 Task: Create a due date automation trigger when advanced on, on the monday before a card is due add dates starting tomorrow at 11:00 AM.
Action: Mouse moved to (1324, 135)
Screenshot: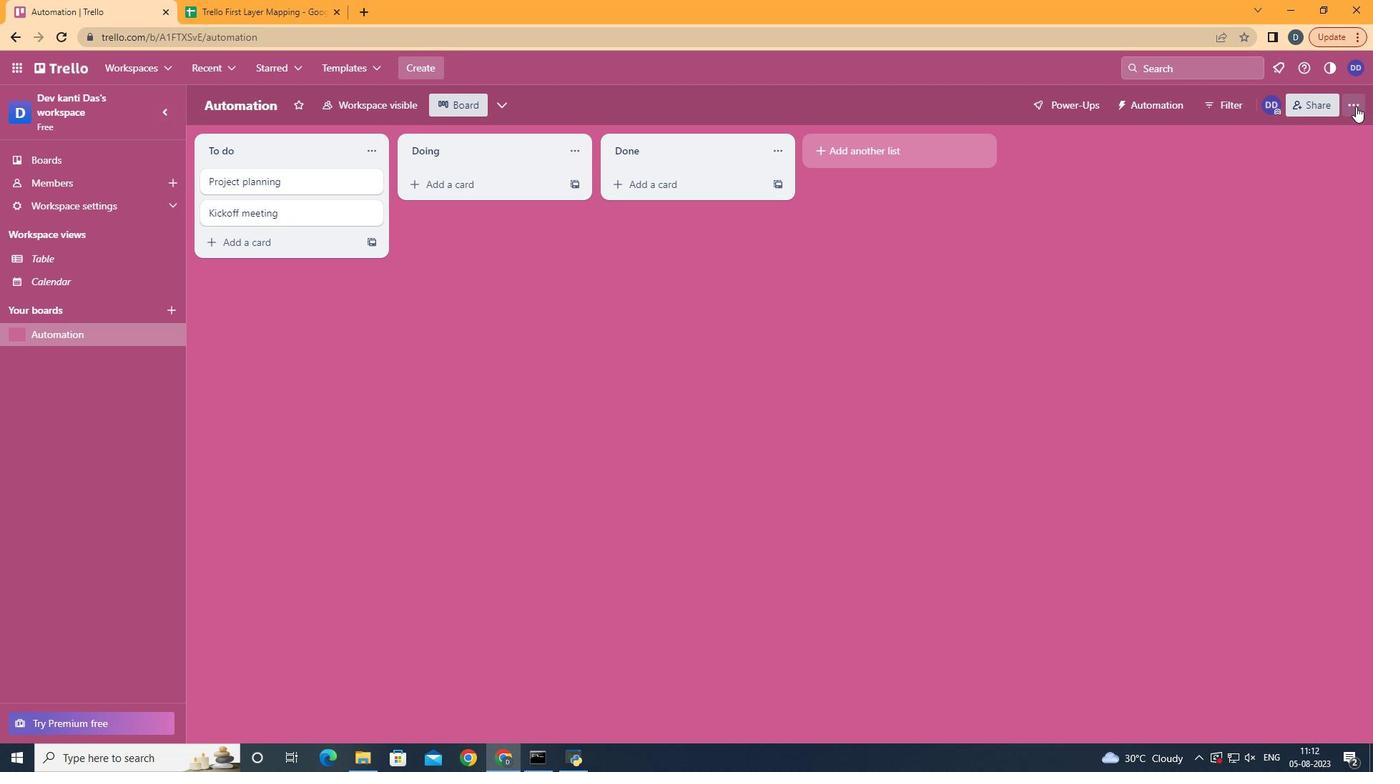 
Action: Mouse pressed left at (1324, 135)
Screenshot: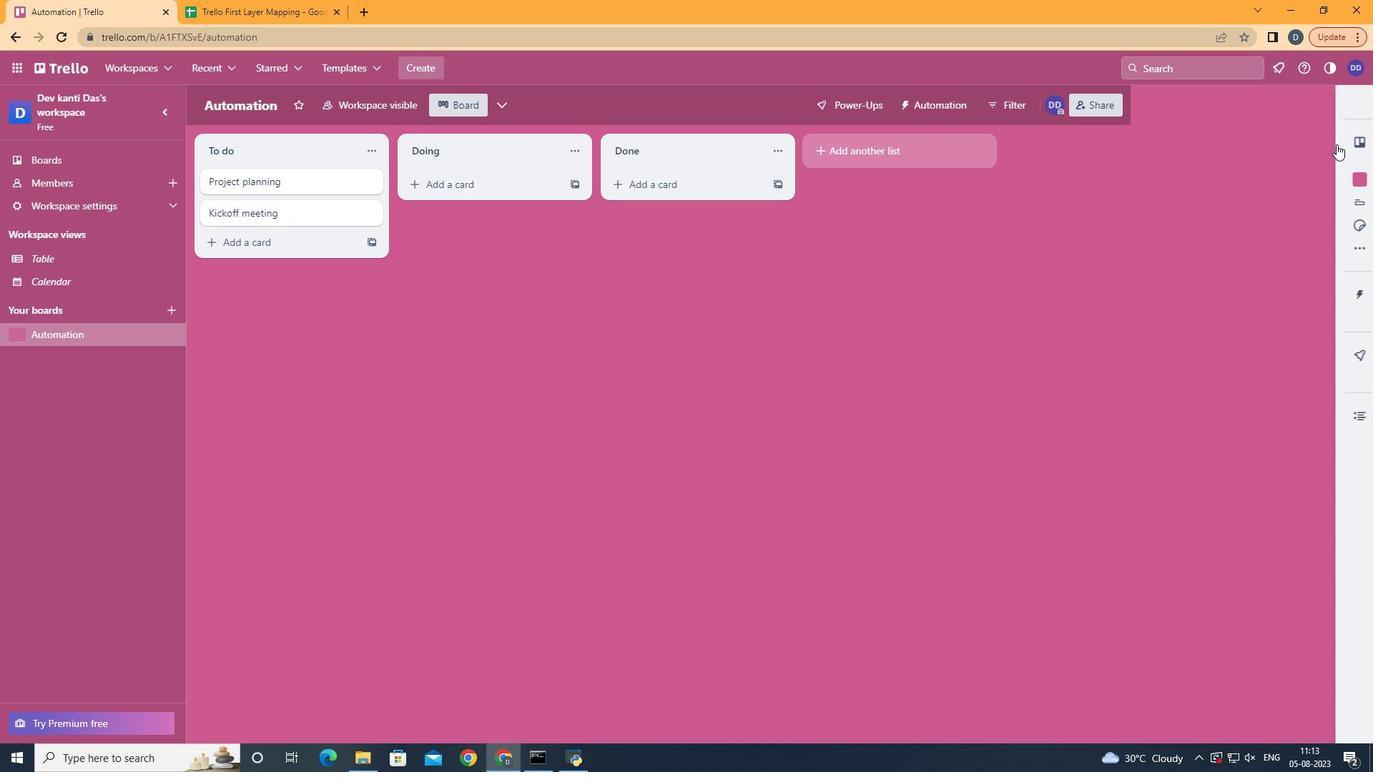 
Action: Mouse moved to (1228, 319)
Screenshot: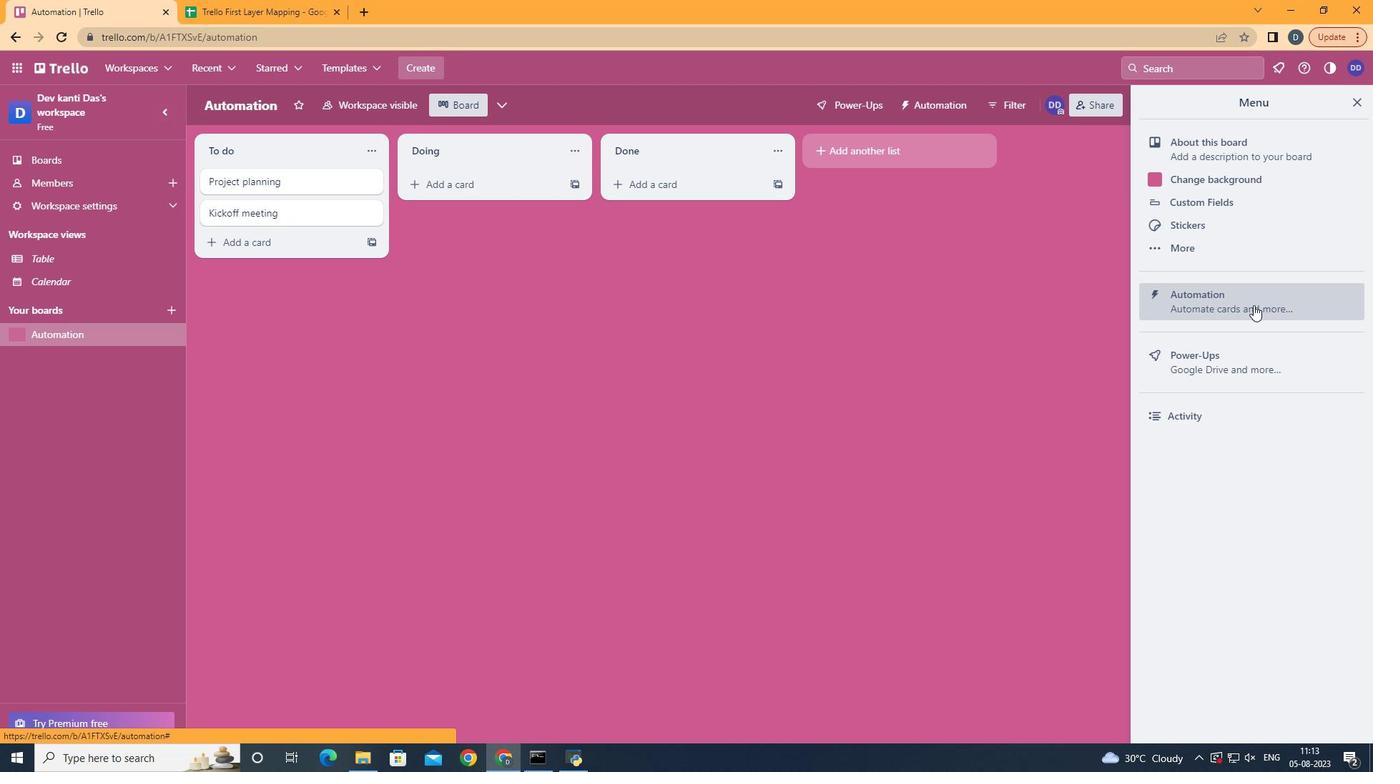 
Action: Mouse pressed left at (1228, 319)
Screenshot: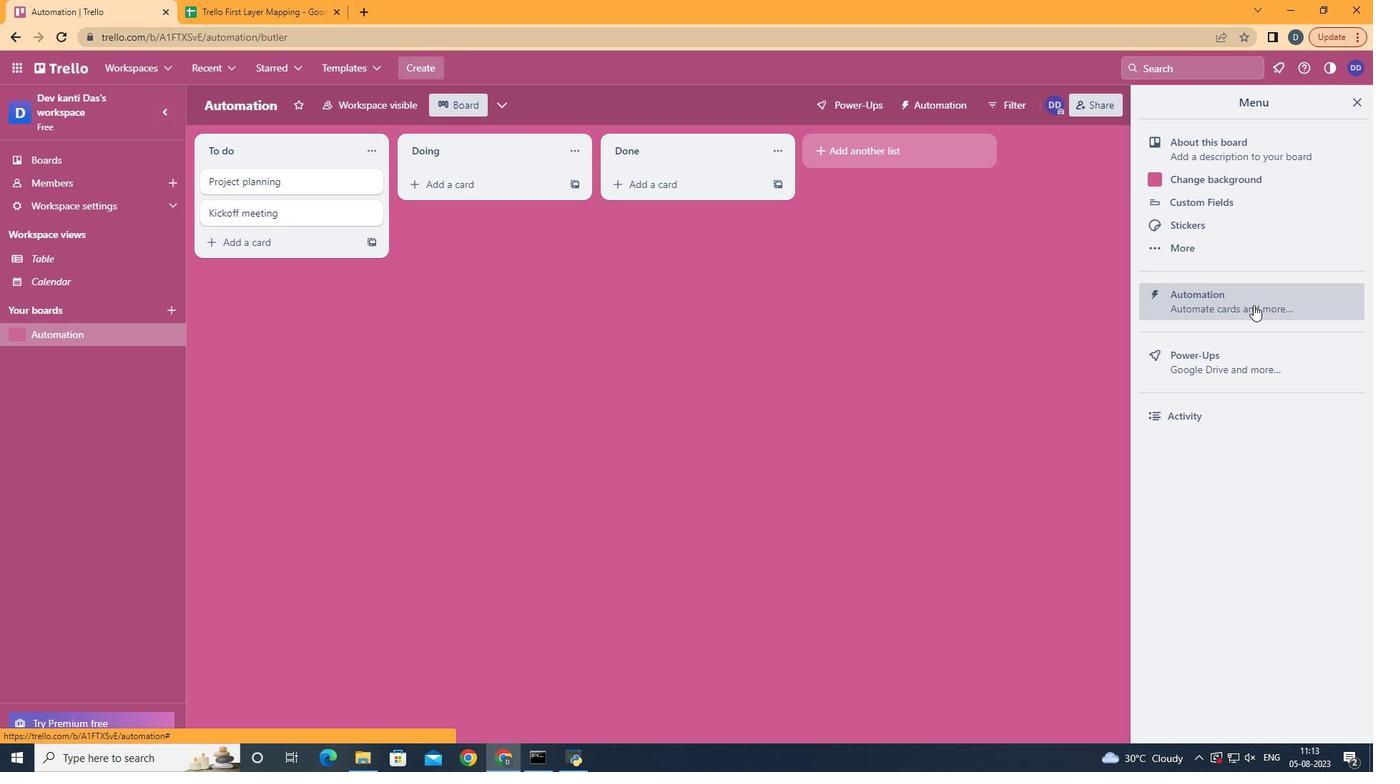 
Action: Mouse moved to (326, 303)
Screenshot: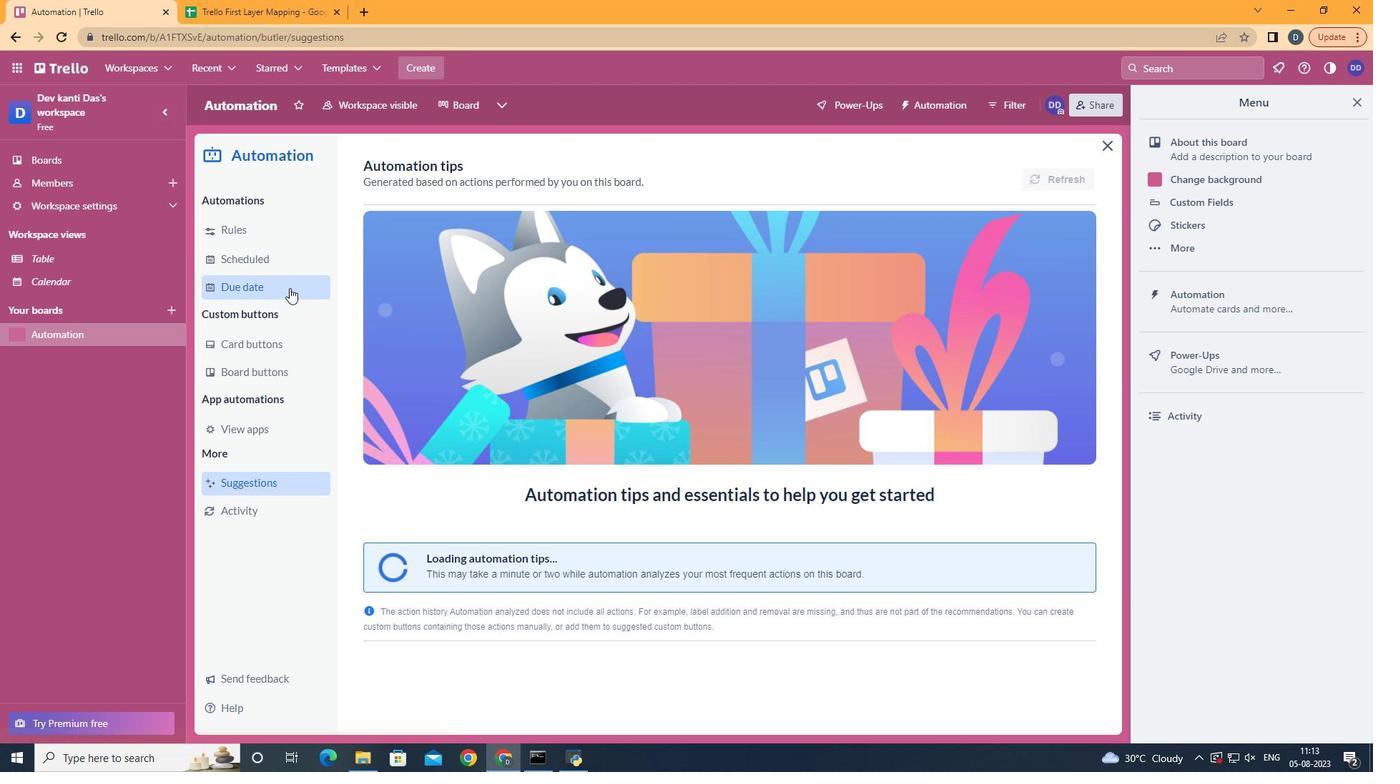 
Action: Mouse pressed left at (326, 303)
Screenshot: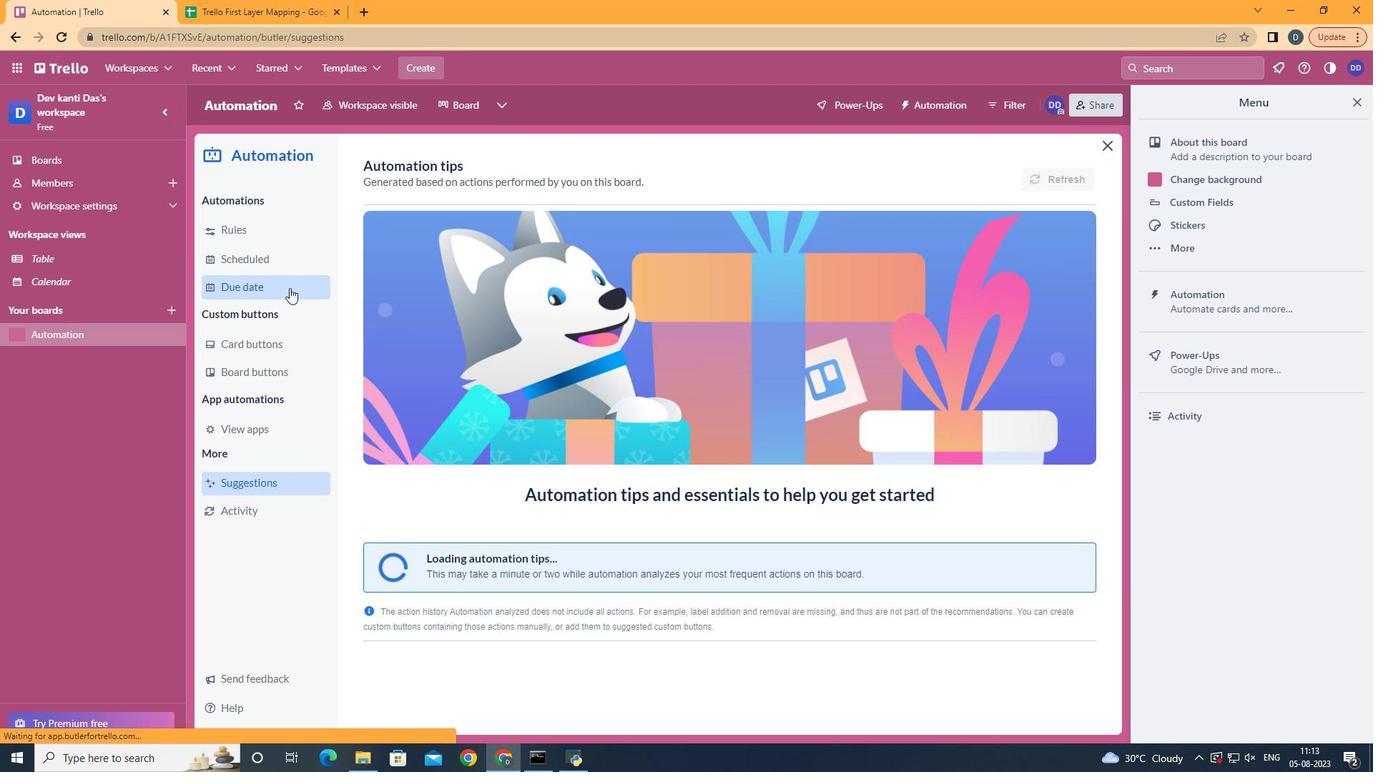 
Action: Mouse moved to (992, 198)
Screenshot: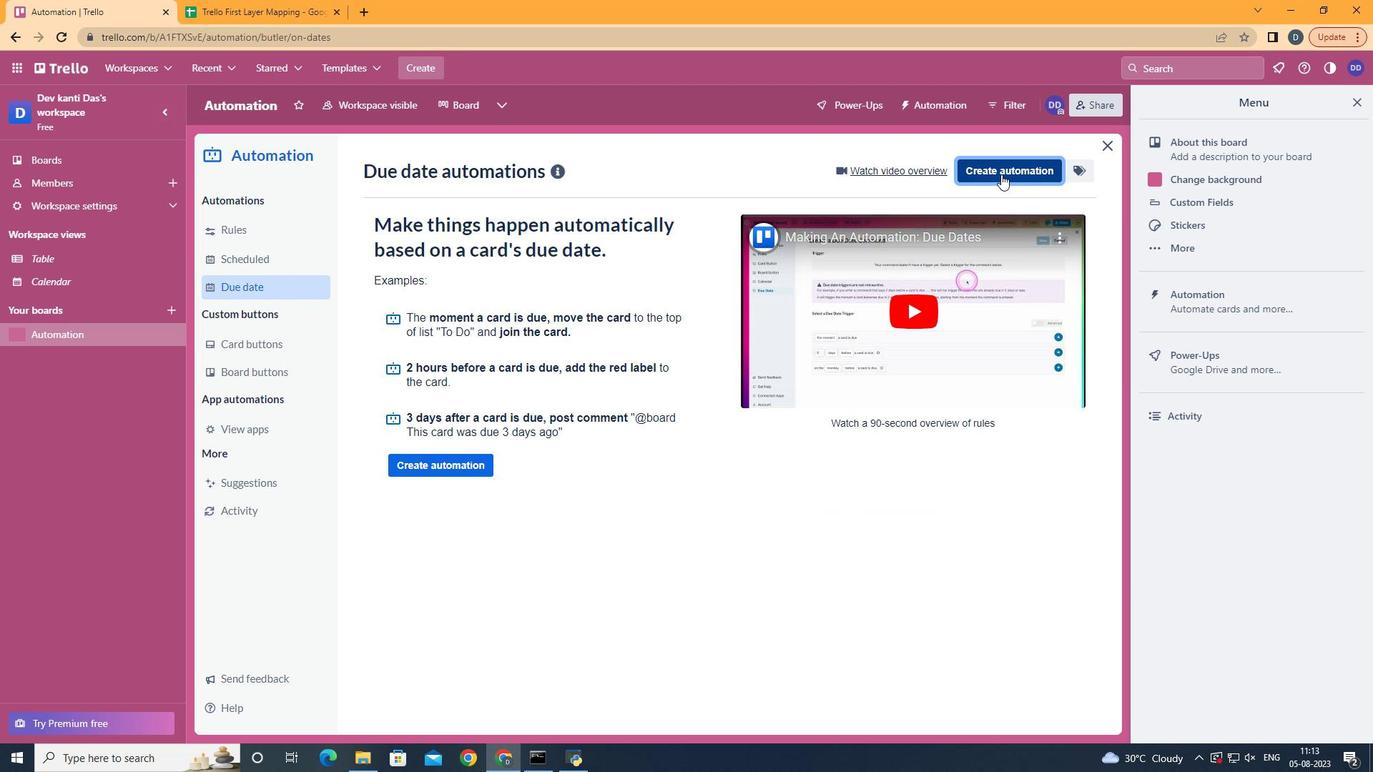 
Action: Mouse pressed left at (992, 198)
Screenshot: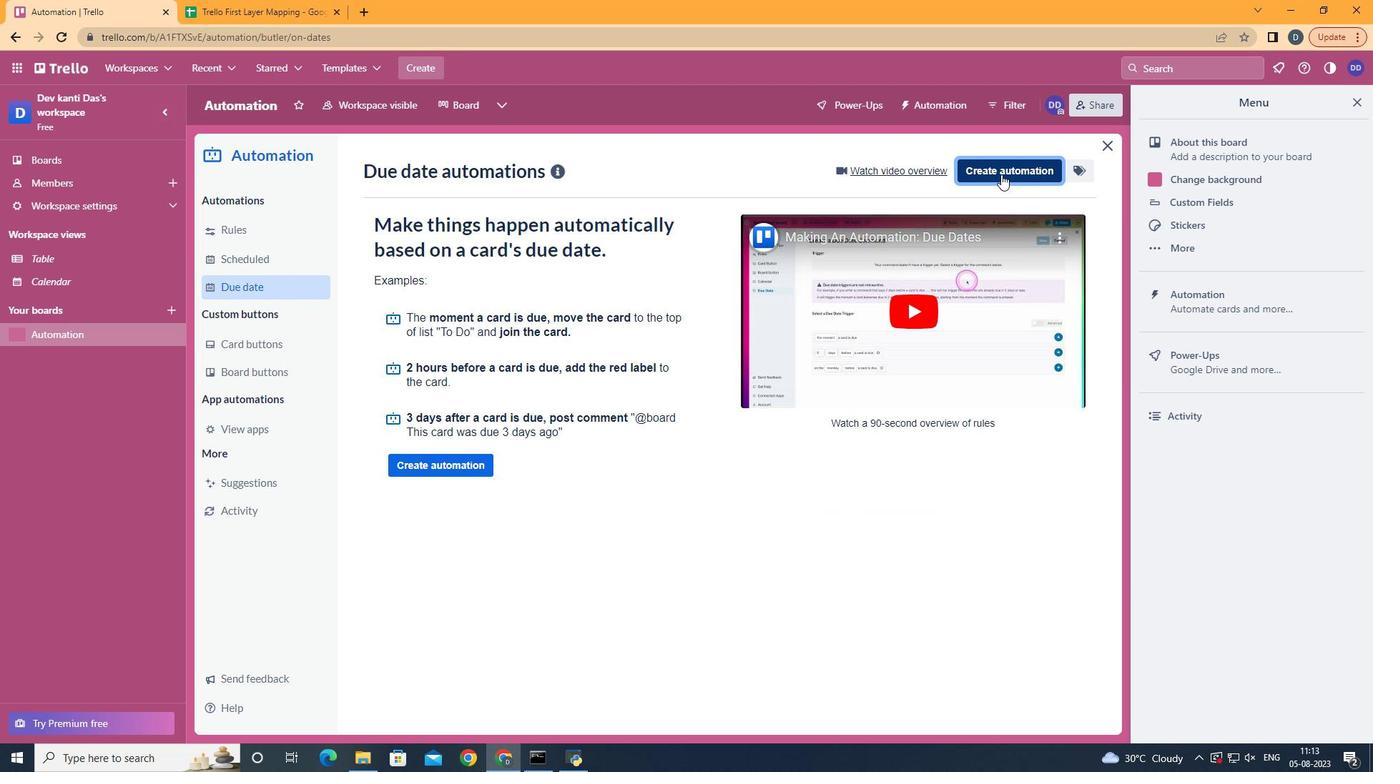 
Action: Mouse moved to (760, 327)
Screenshot: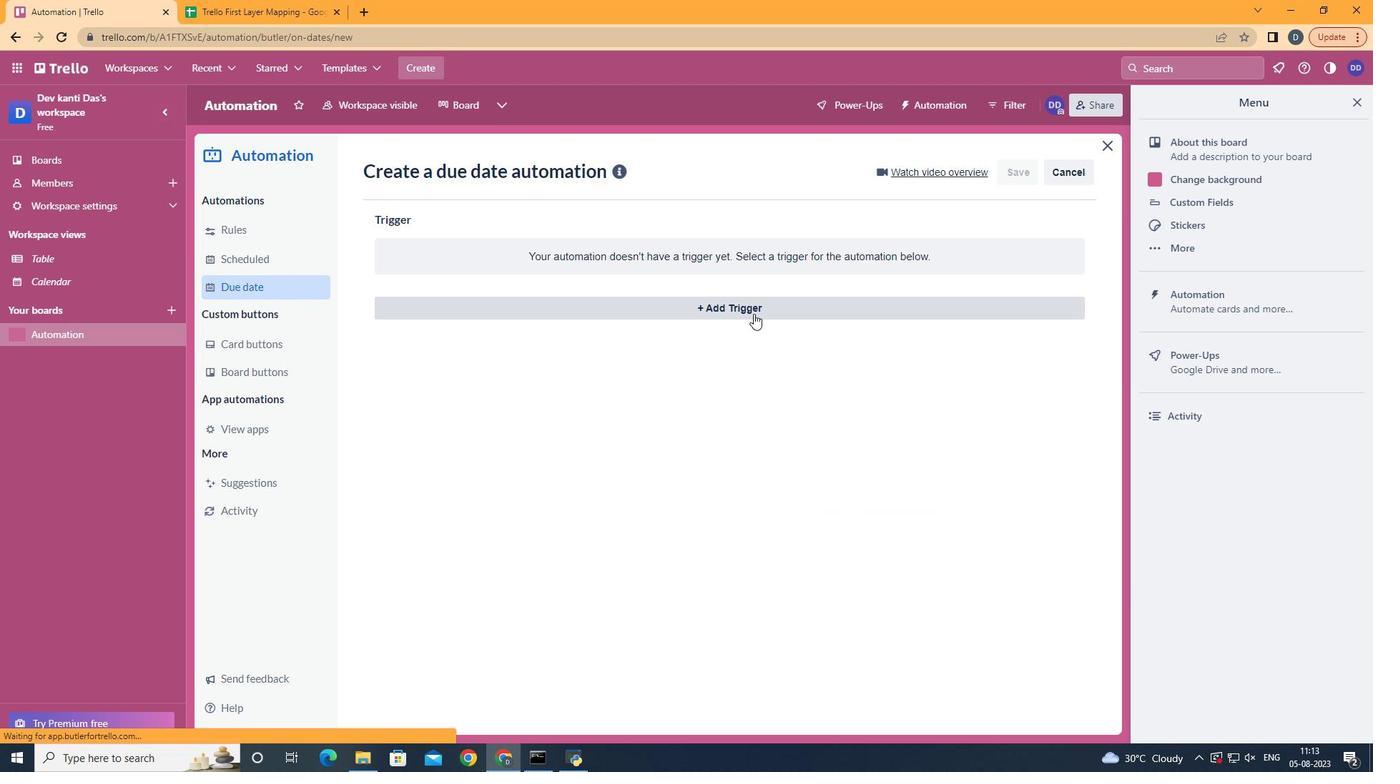 
Action: Mouse pressed left at (760, 327)
Screenshot: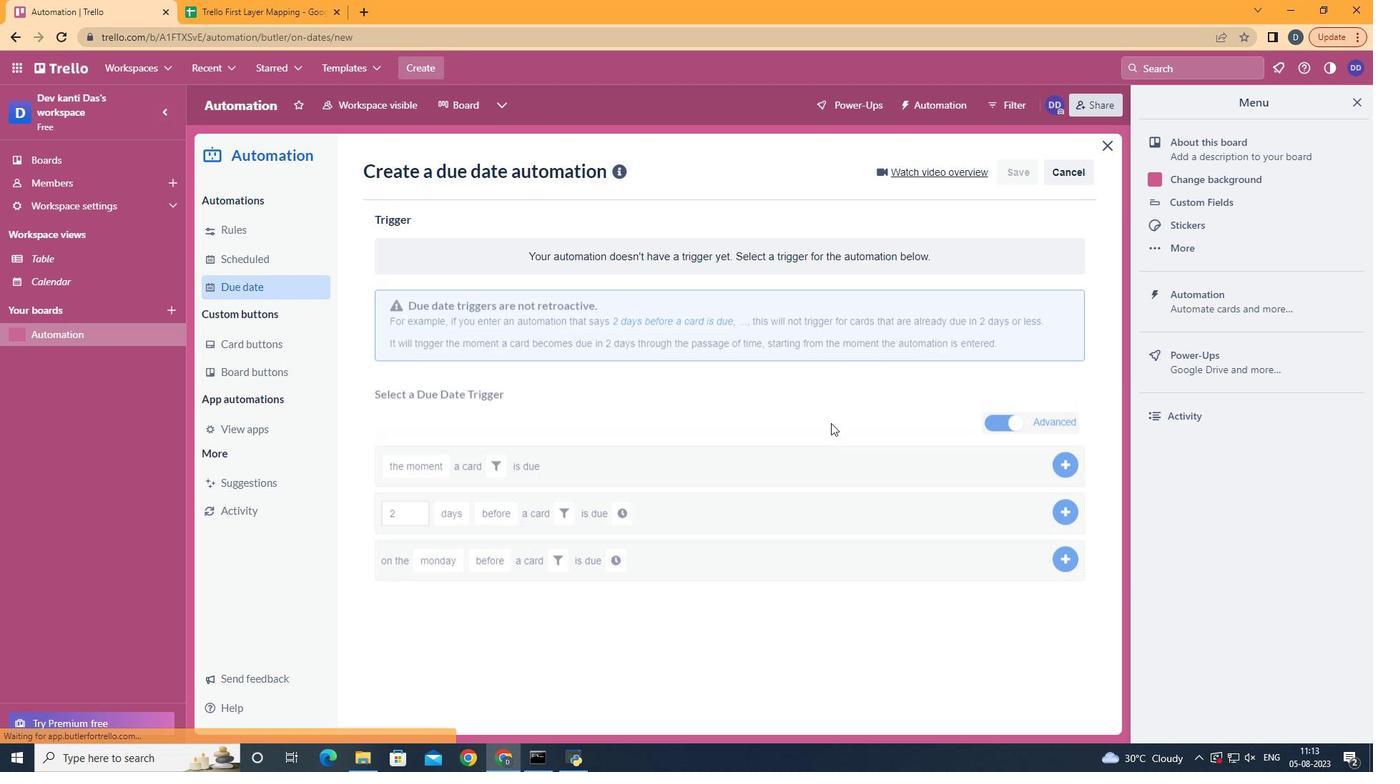 
Action: Mouse moved to (497, 390)
Screenshot: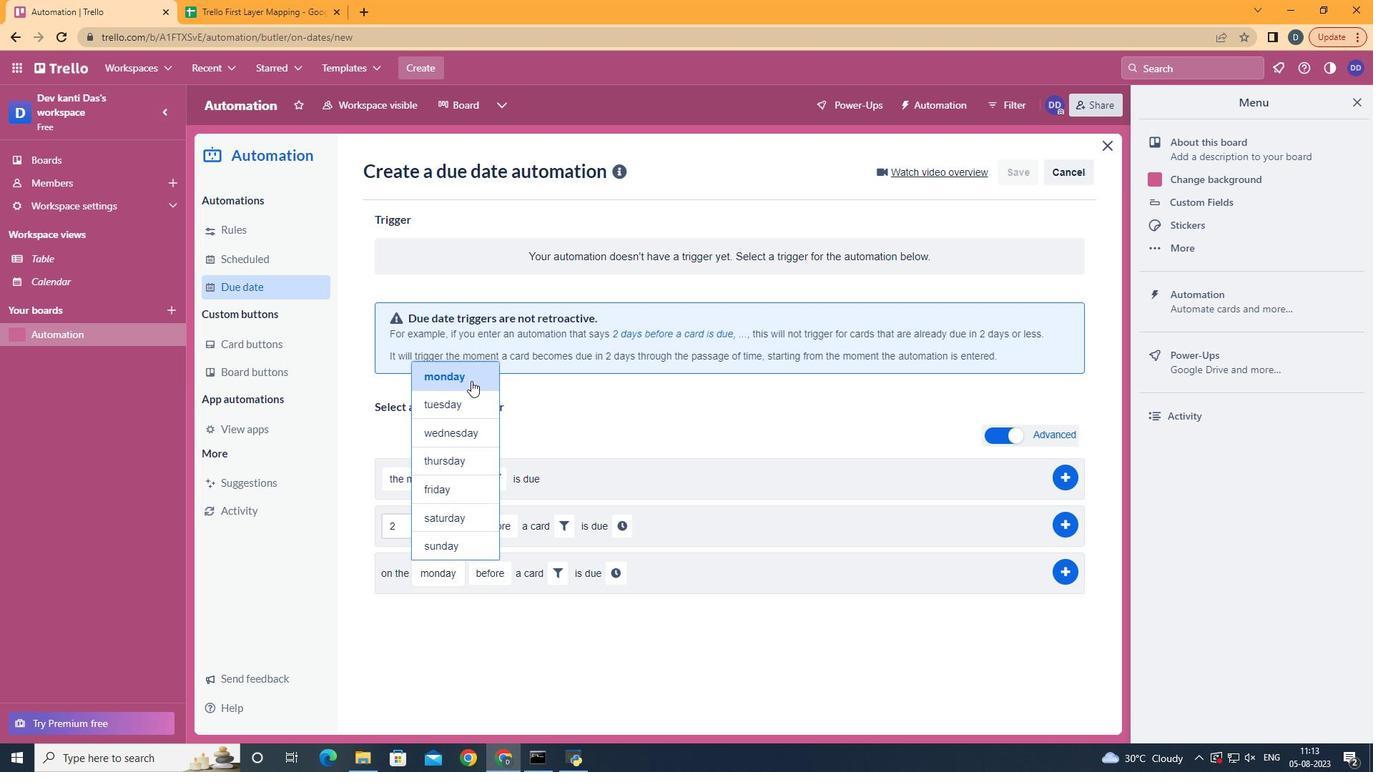 
Action: Mouse pressed left at (497, 390)
Screenshot: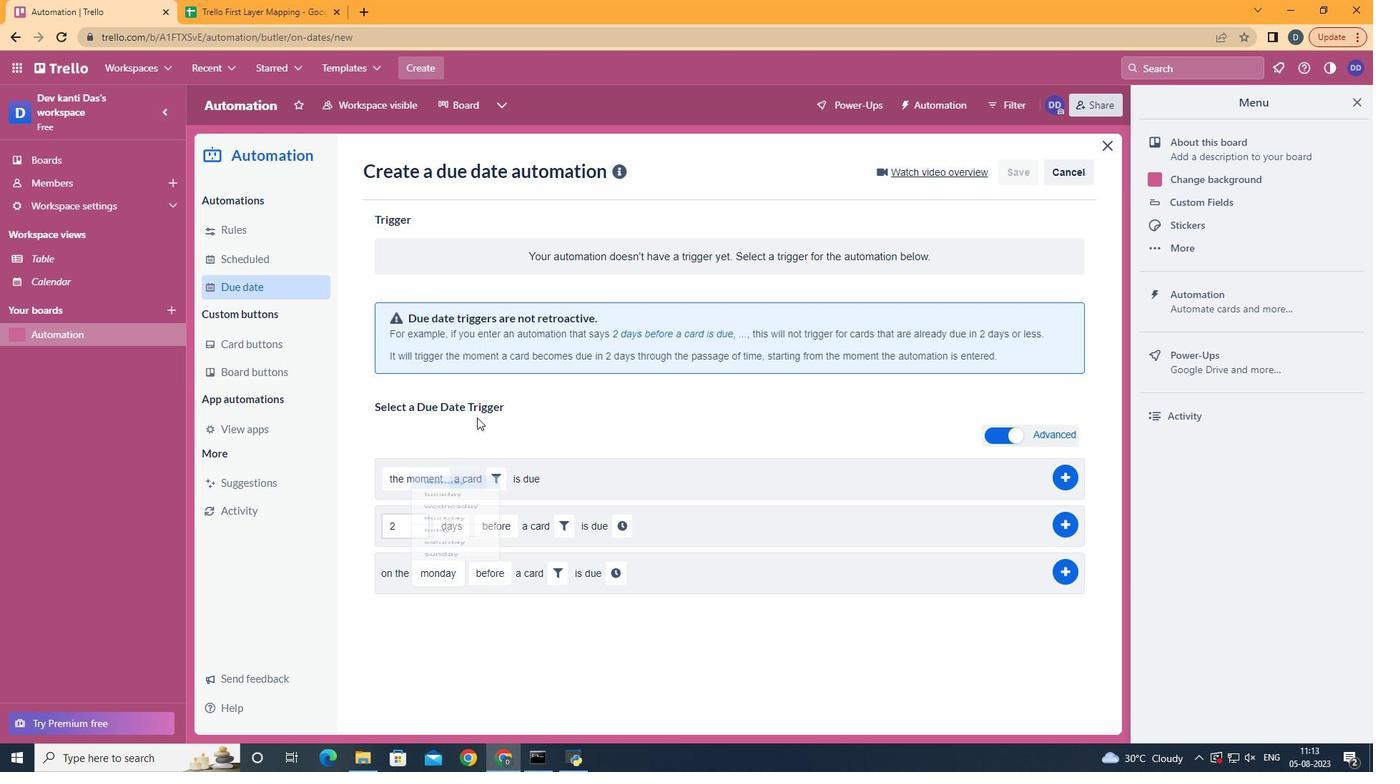 
Action: Mouse moved to (527, 588)
Screenshot: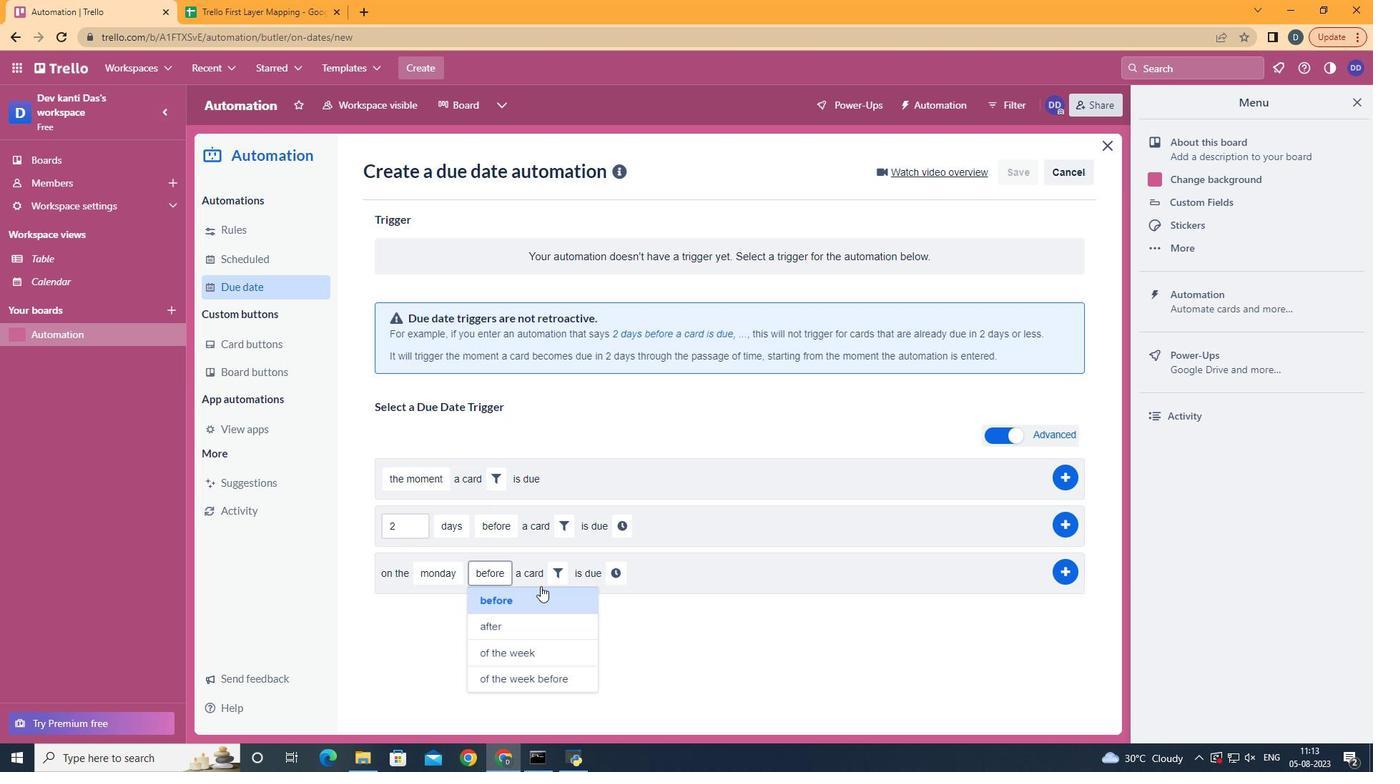 
Action: Mouse pressed left at (527, 588)
Screenshot: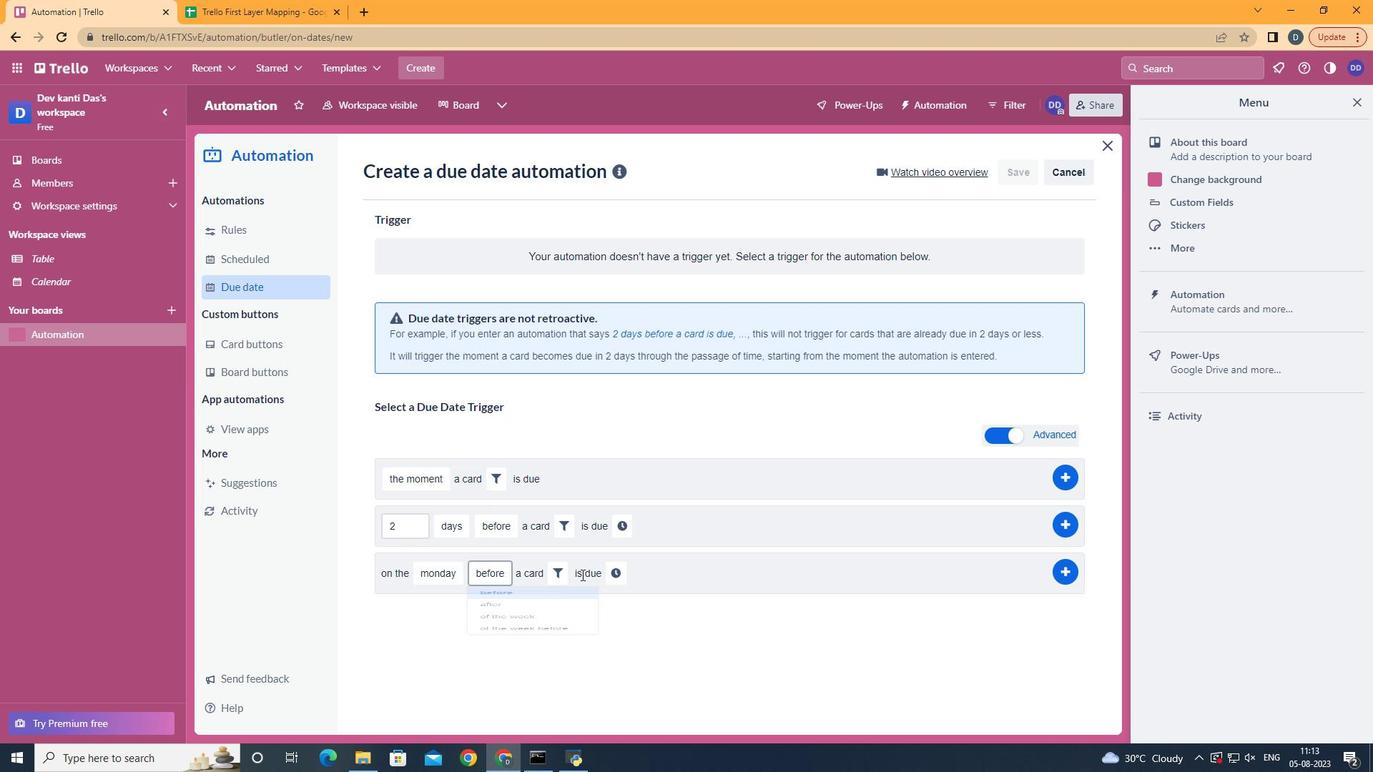 
Action: Mouse moved to (580, 570)
Screenshot: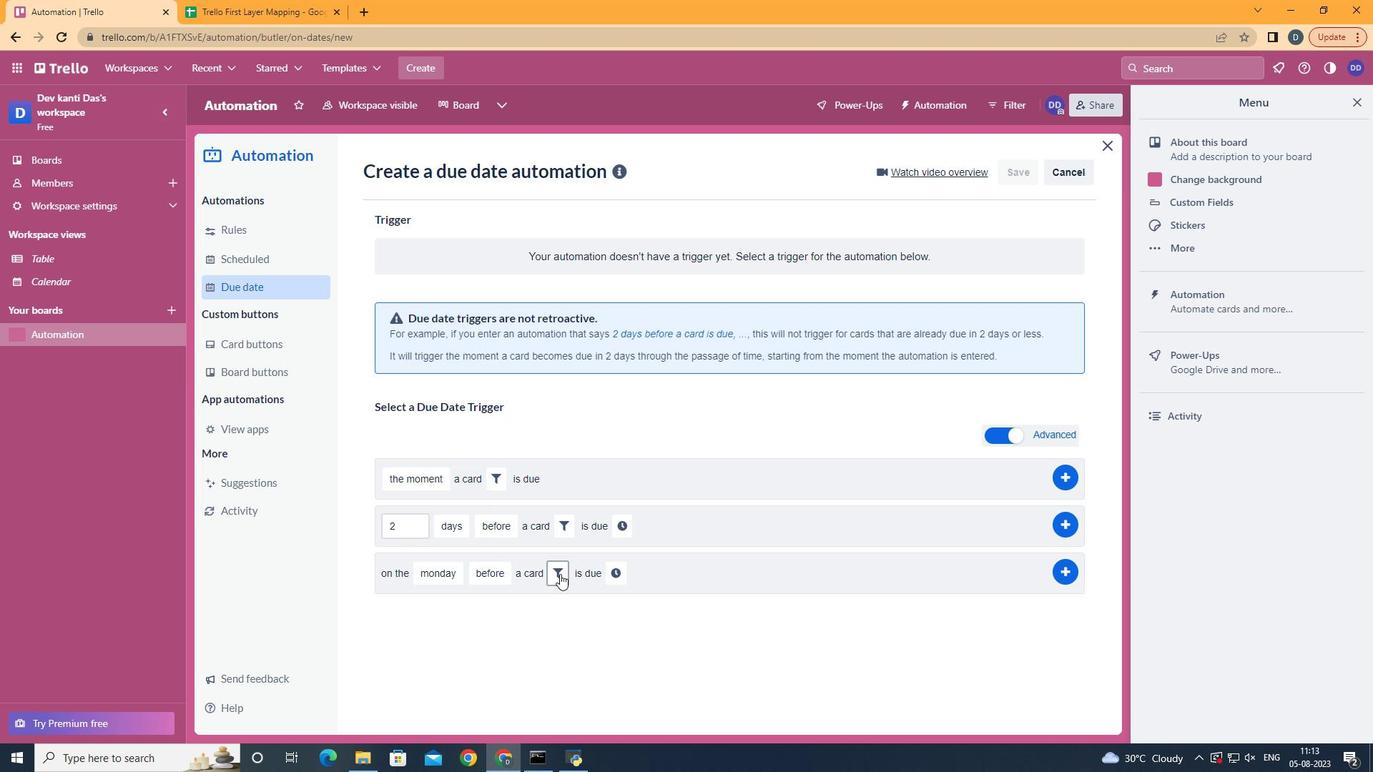 
Action: Mouse pressed left at (580, 570)
Screenshot: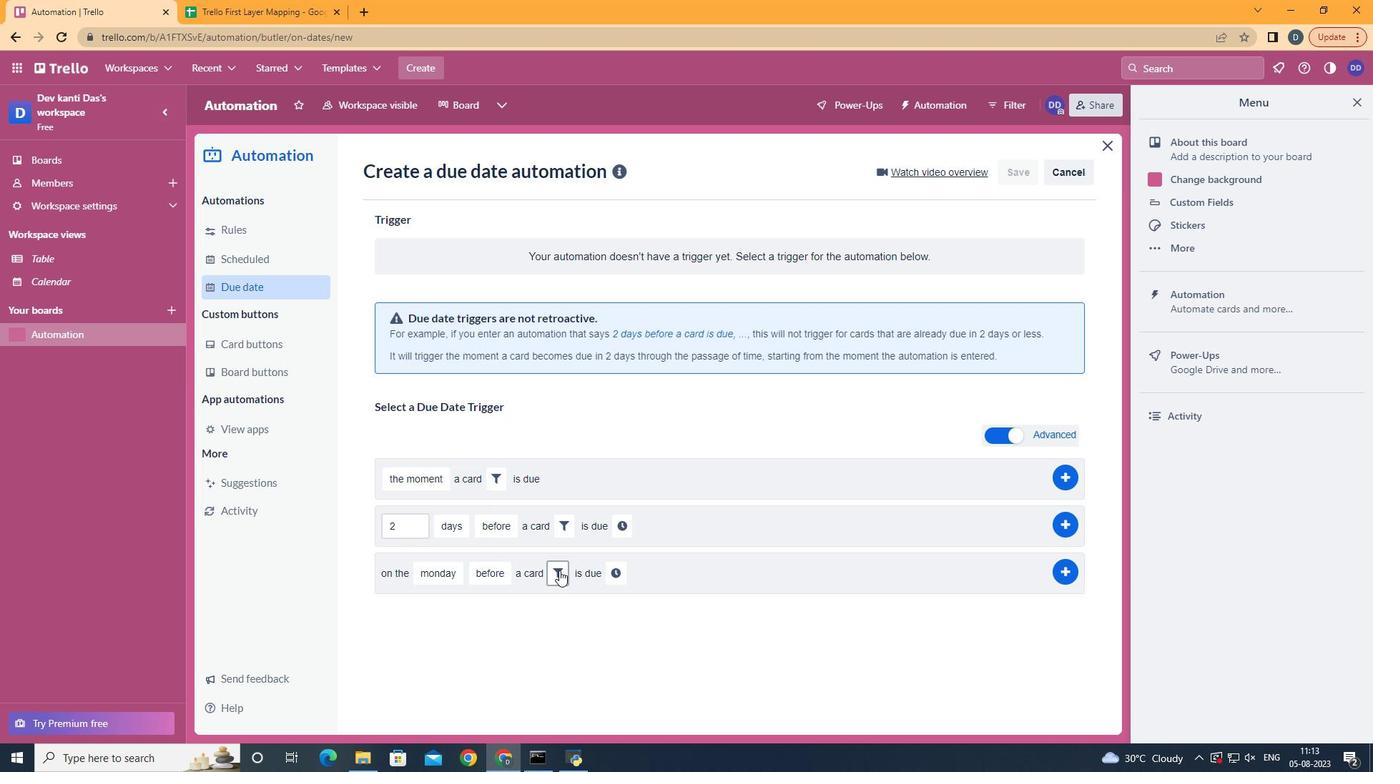
Action: Mouse moved to (654, 608)
Screenshot: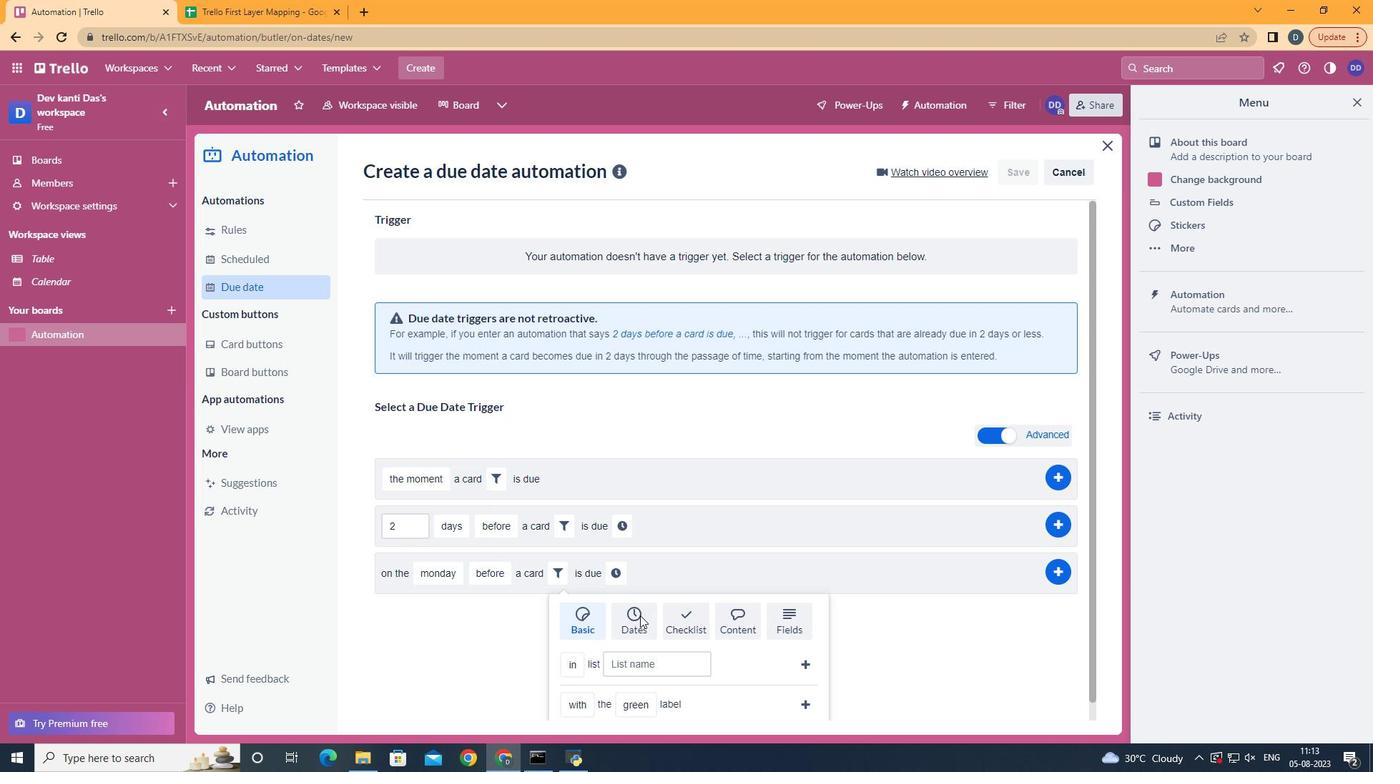 
Action: Mouse pressed left at (654, 608)
Screenshot: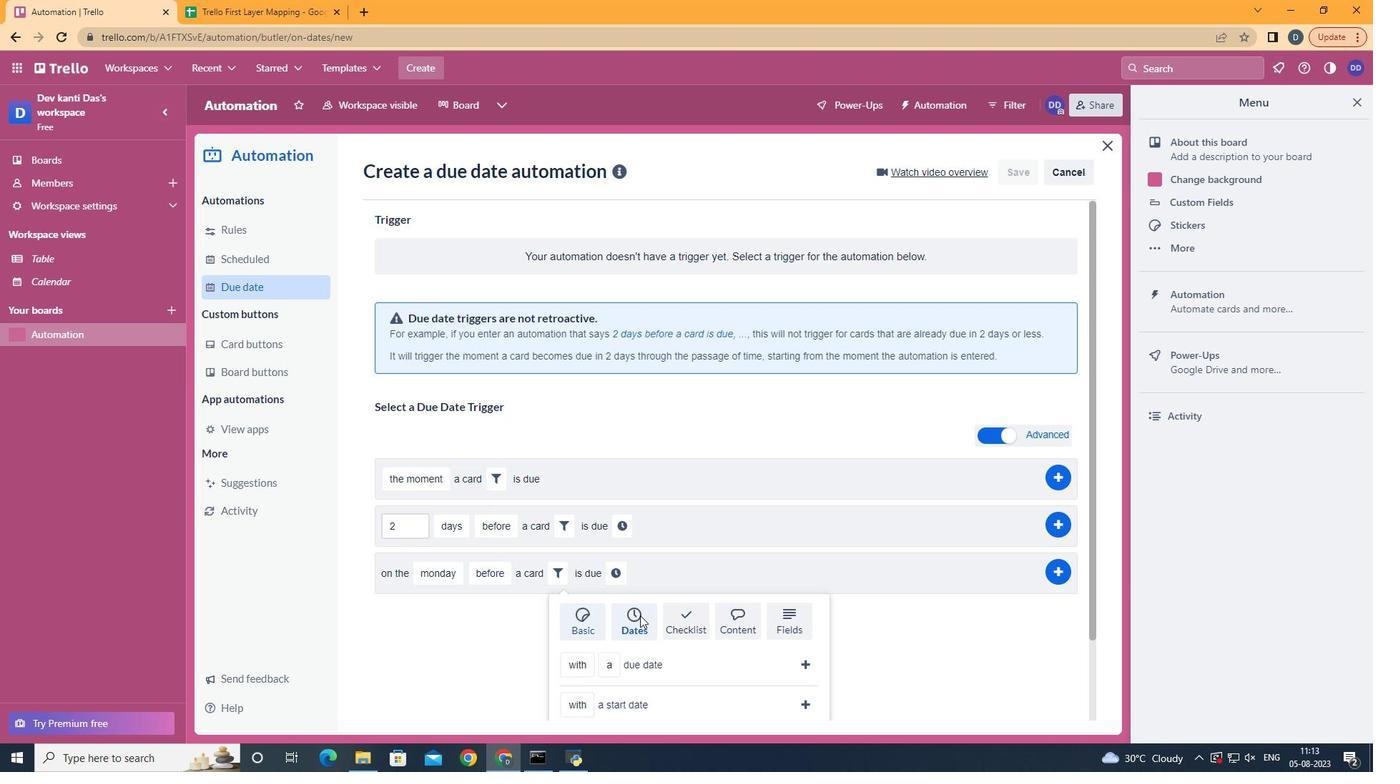 
Action: Mouse scrolled (654, 607) with delta (0, 0)
Screenshot: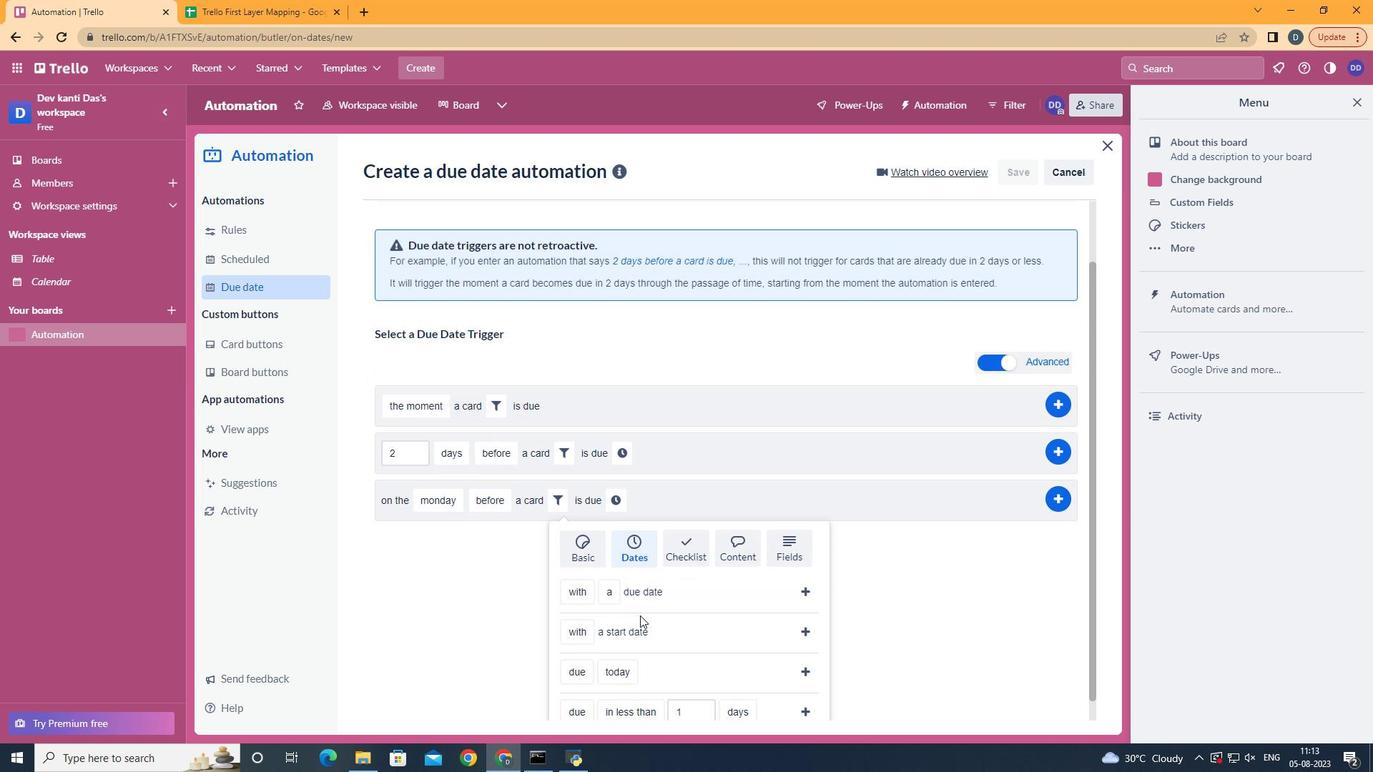 
Action: Mouse scrolled (654, 607) with delta (0, 0)
Screenshot: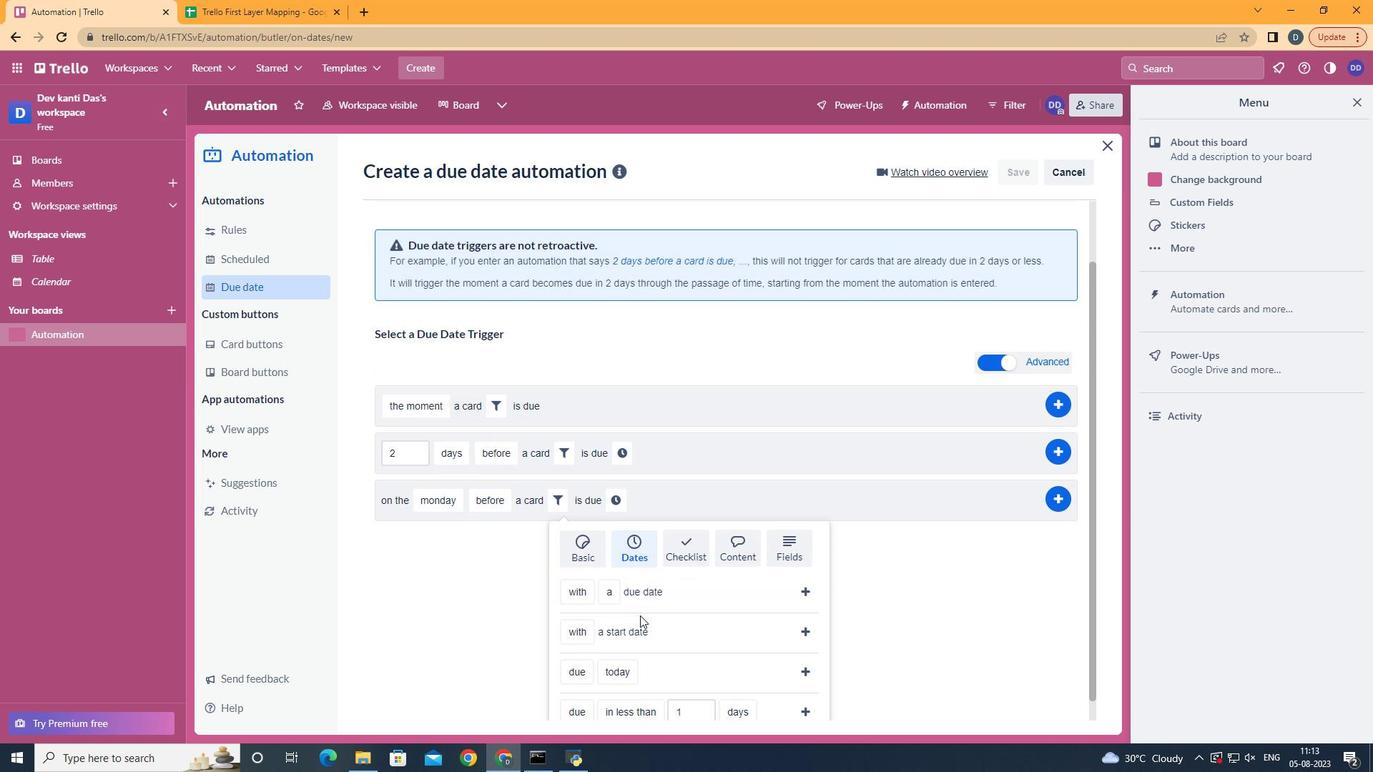 
Action: Mouse scrolled (654, 607) with delta (0, 0)
Screenshot: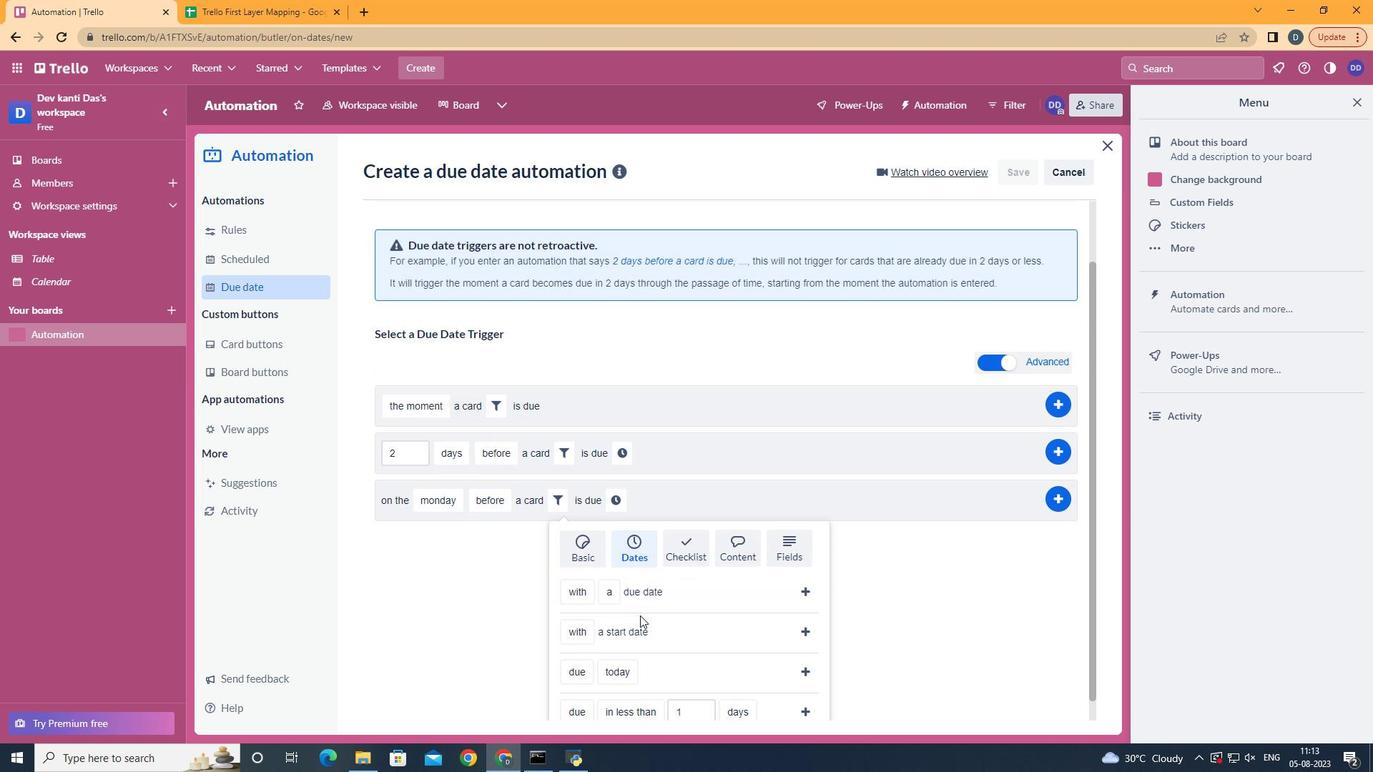 
Action: Mouse scrolled (654, 607) with delta (0, 0)
Screenshot: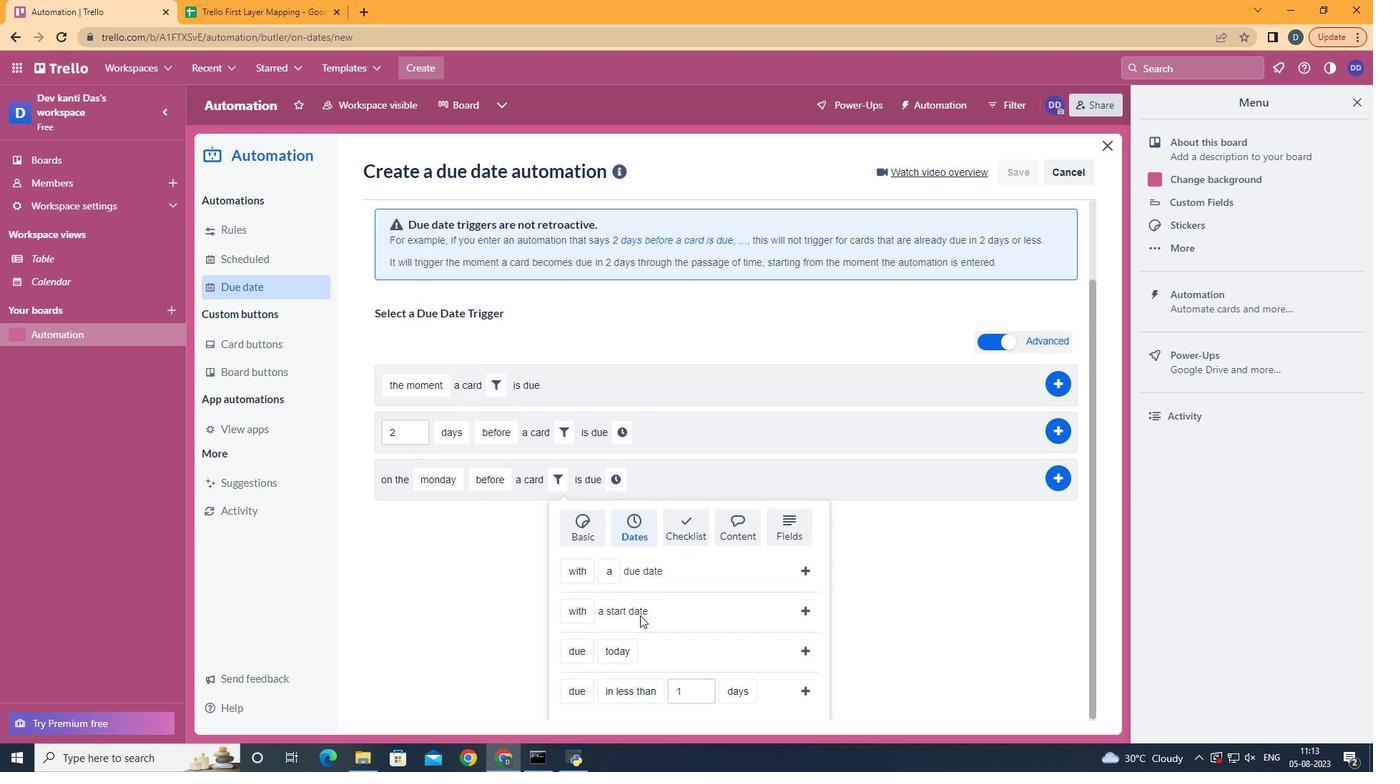 
Action: Mouse moved to (621, 589)
Screenshot: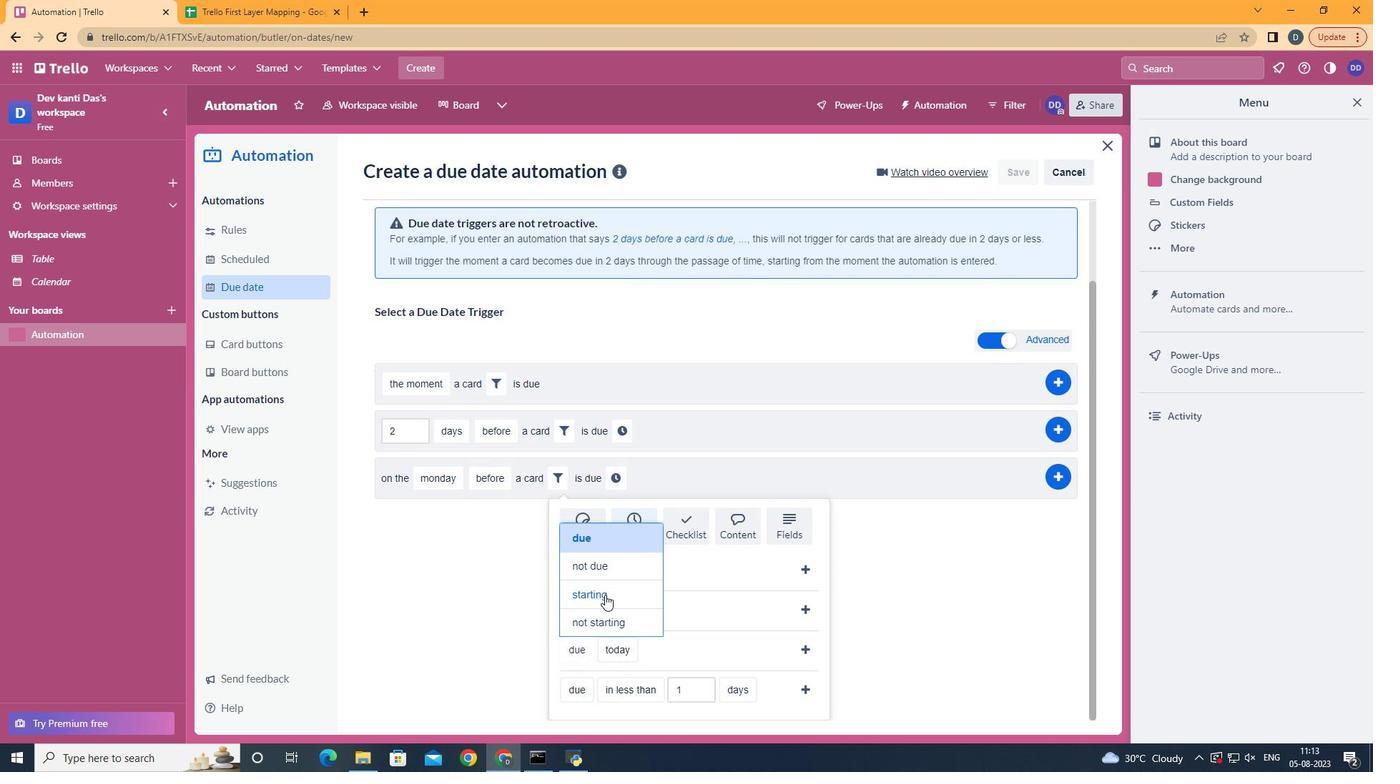 
Action: Mouse pressed left at (621, 589)
Screenshot: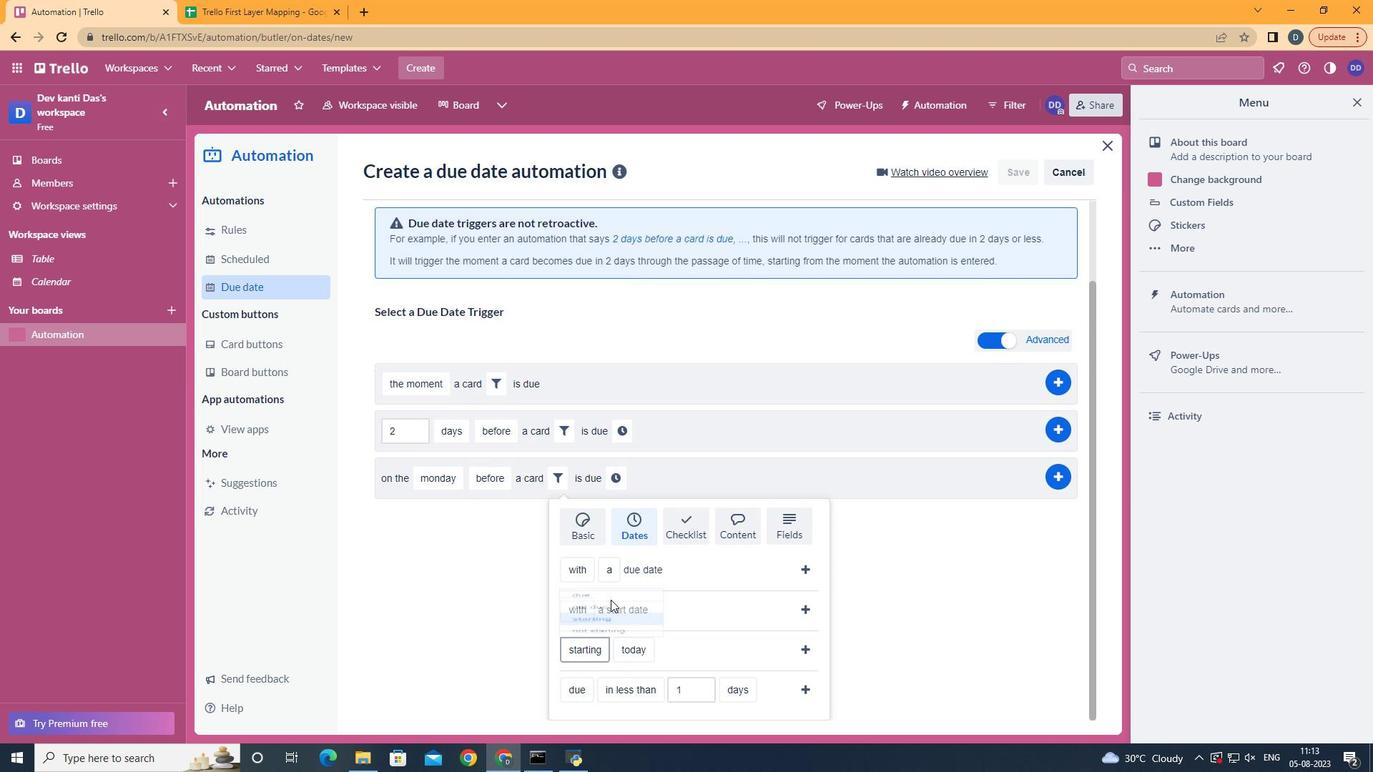 
Action: Mouse moved to (675, 511)
Screenshot: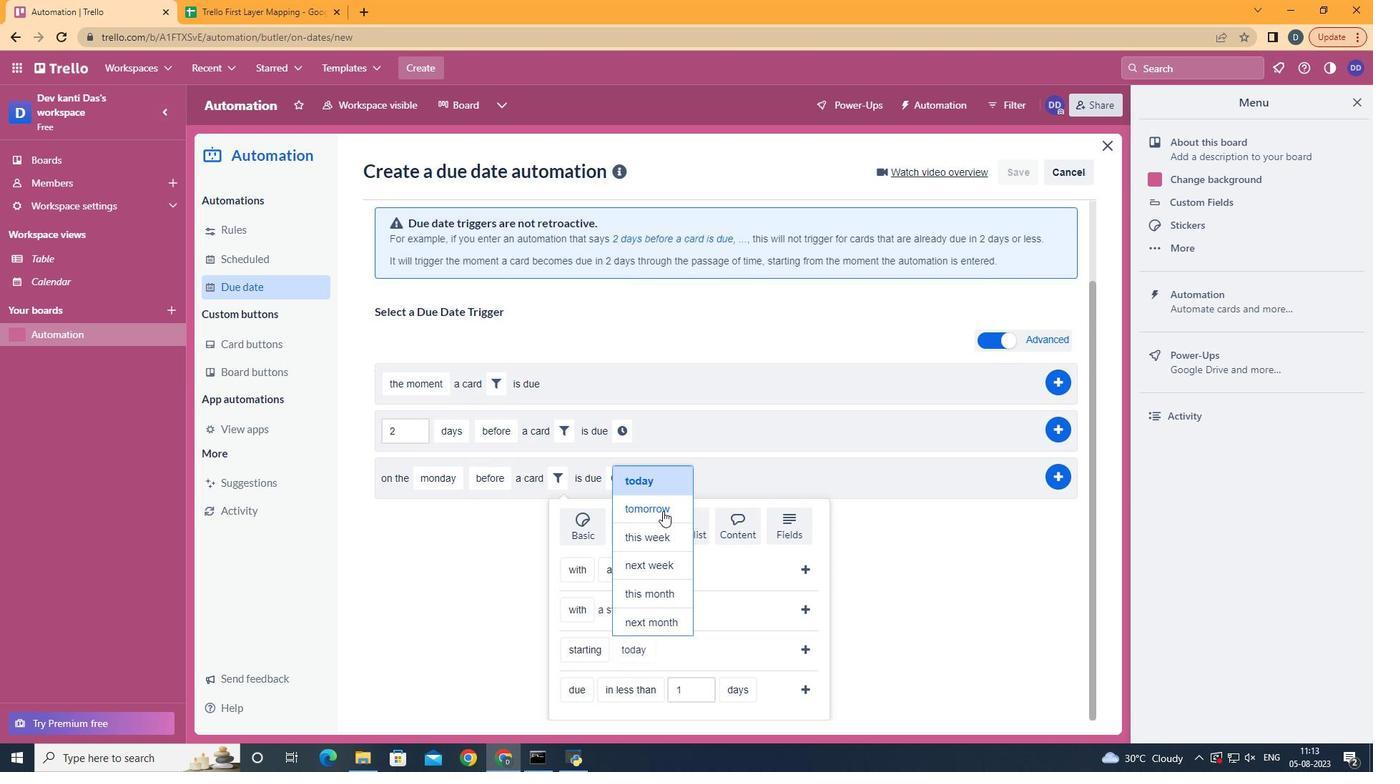 
Action: Mouse pressed left at (675, 511)
Screenshot: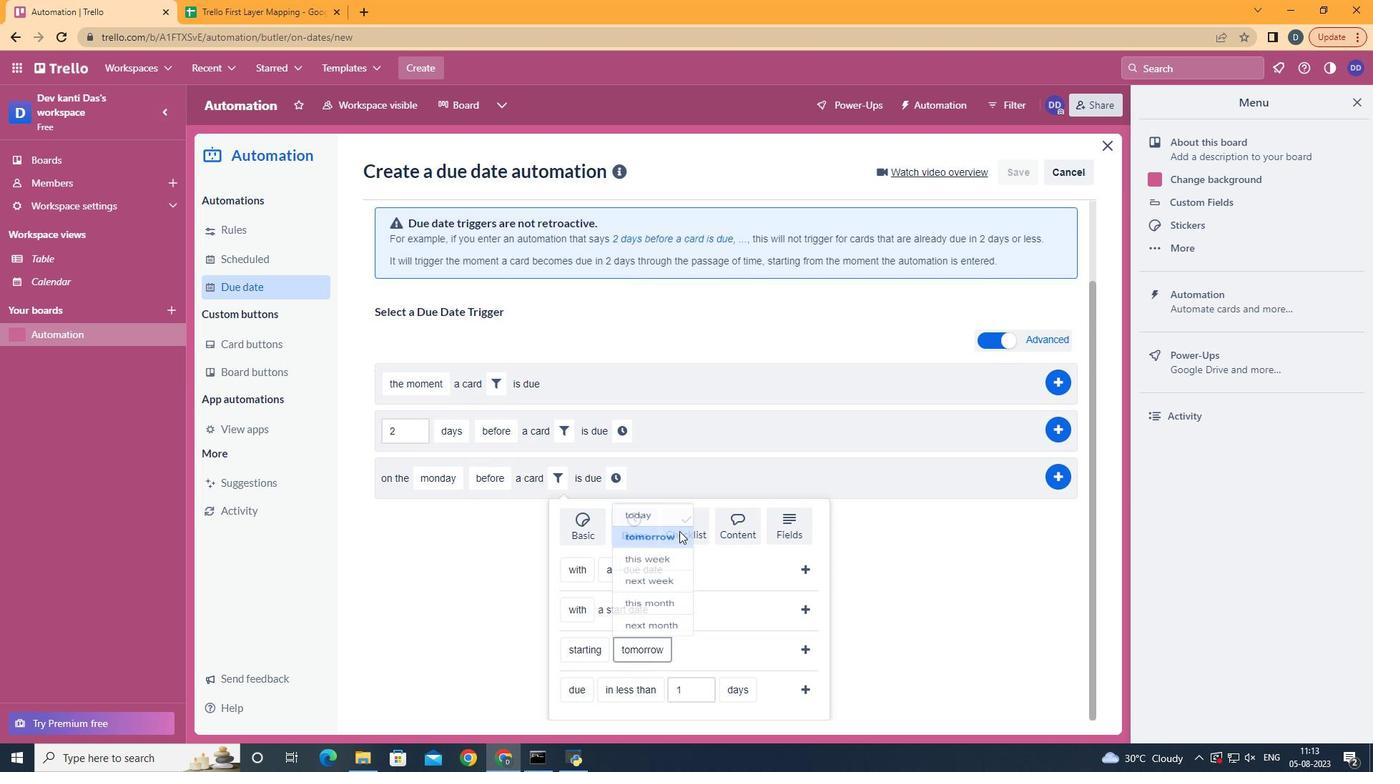 
Action: Mouse moved to (803, 630)
Screenshot: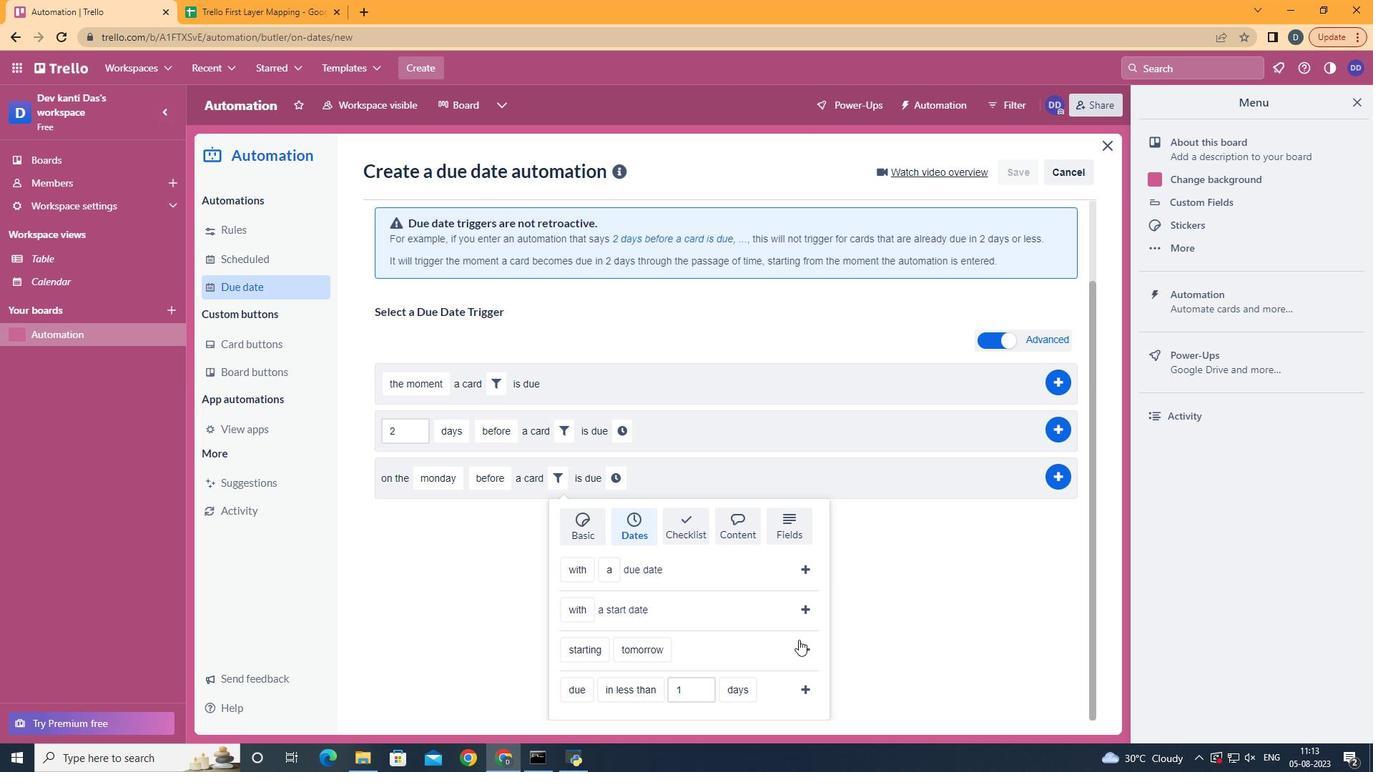 
Action: Mouse pressed left at (803, 630)
Screenshot: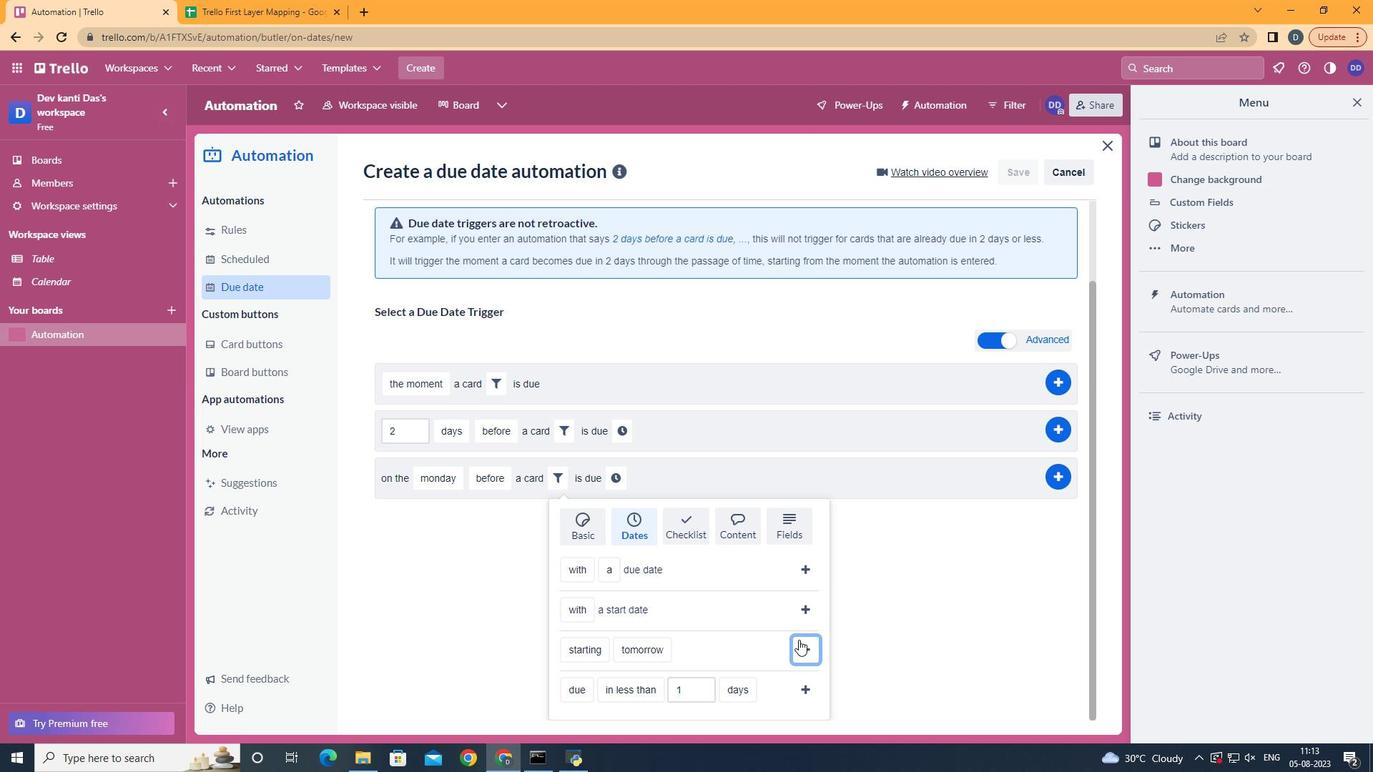 
Action: Mouse moved to (742, 572)
Screenshot: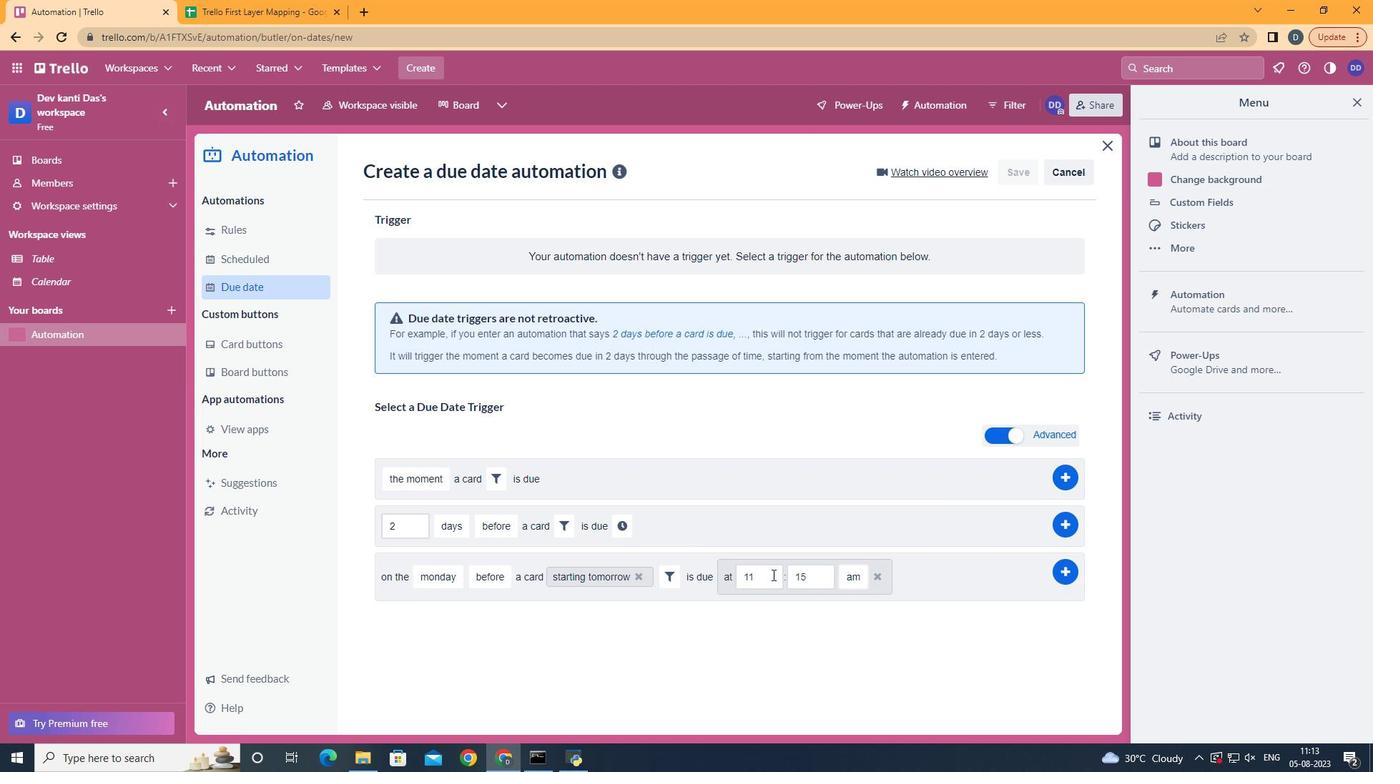 
Action: Mouse pressed left at (742, 572)
Screenshot: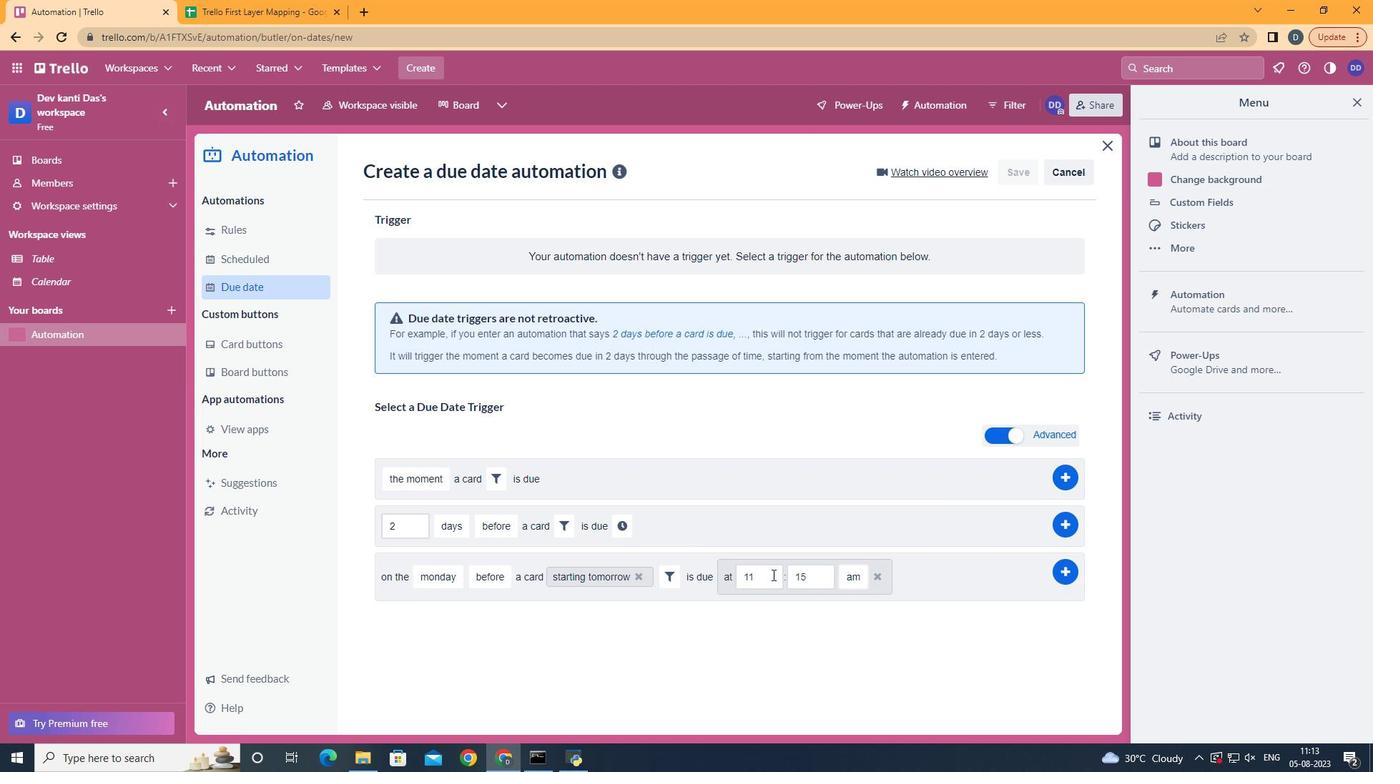 
Action: Mouse moved to (814, 572)
Screenshot: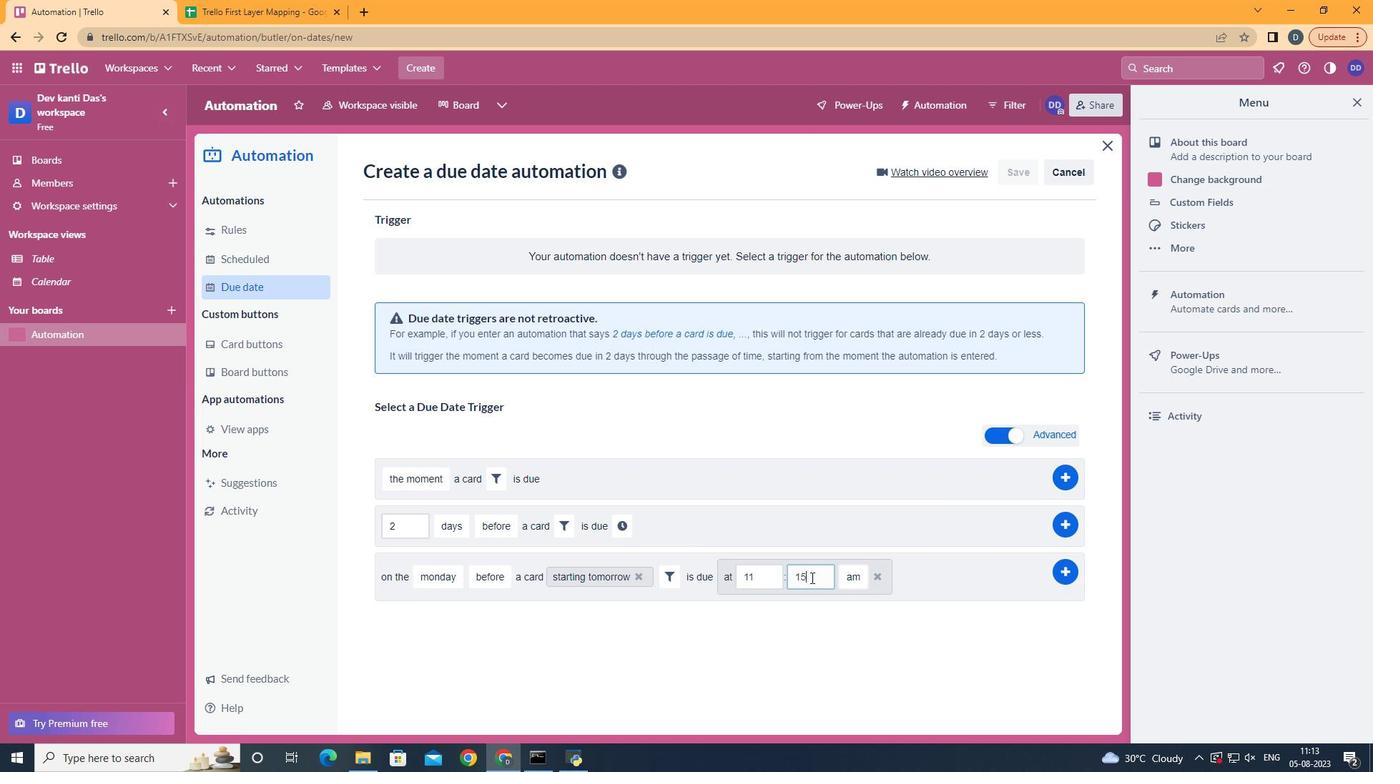 
Action: Mouse pressed left at (814, 572)
Screenshot: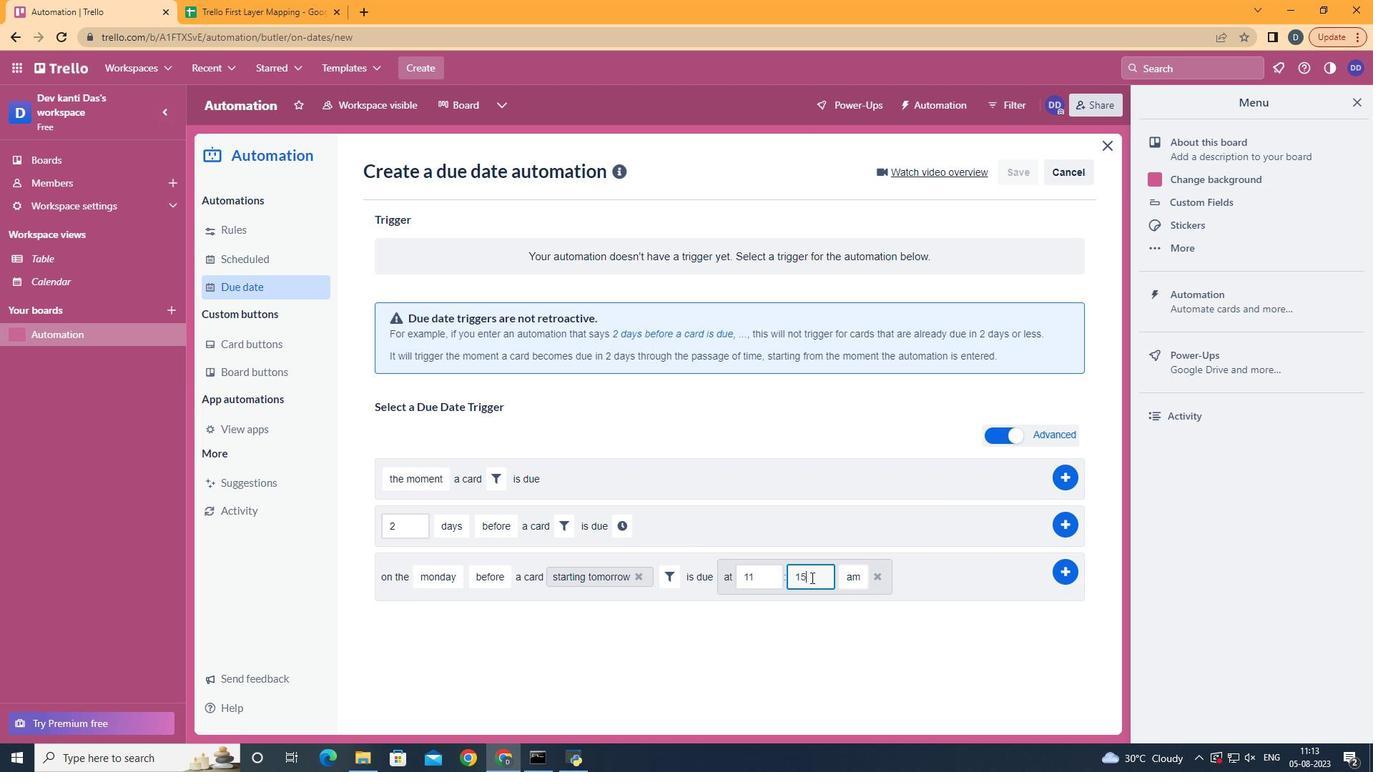 
Action: Key pressed <Key.backspace><Key.backspace>00
Screenshot: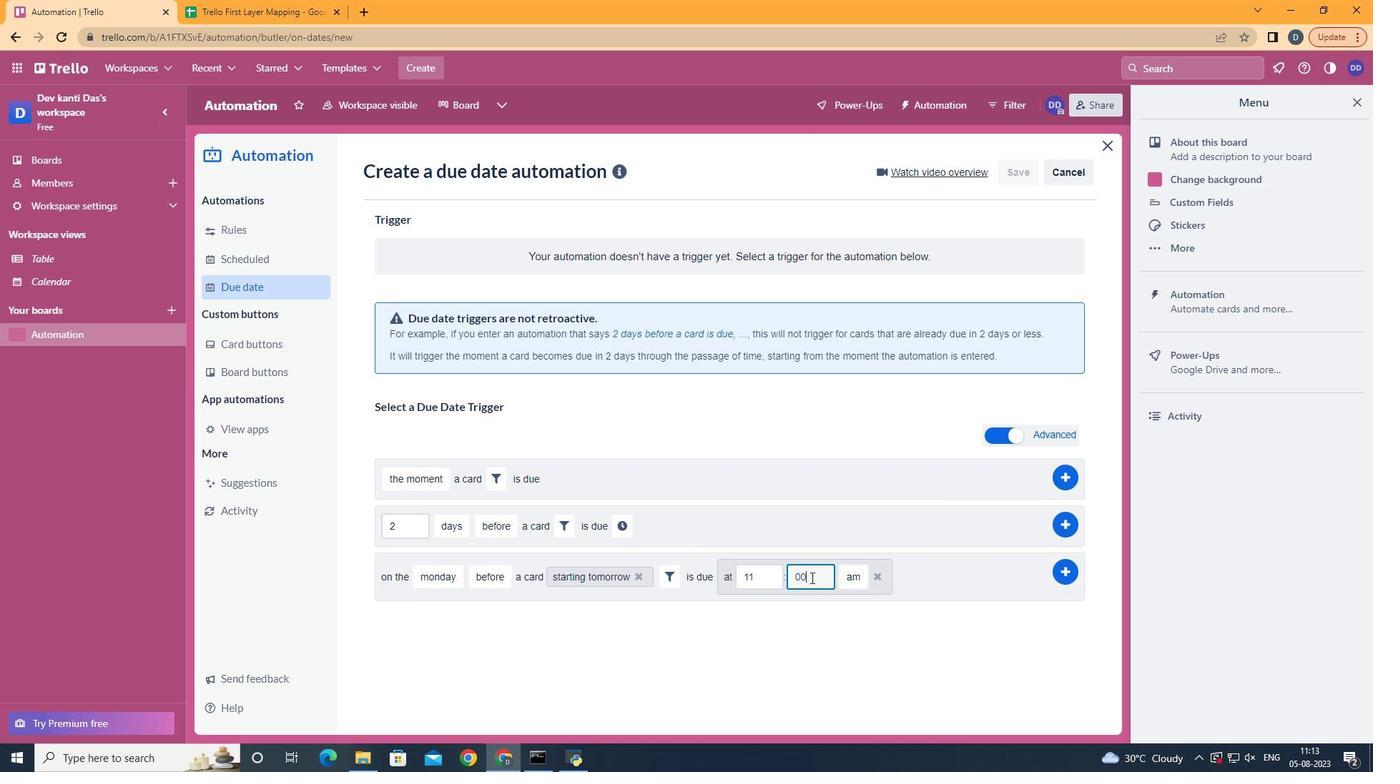 
Action: Mouse moved to (1046, 562)
Screenshot: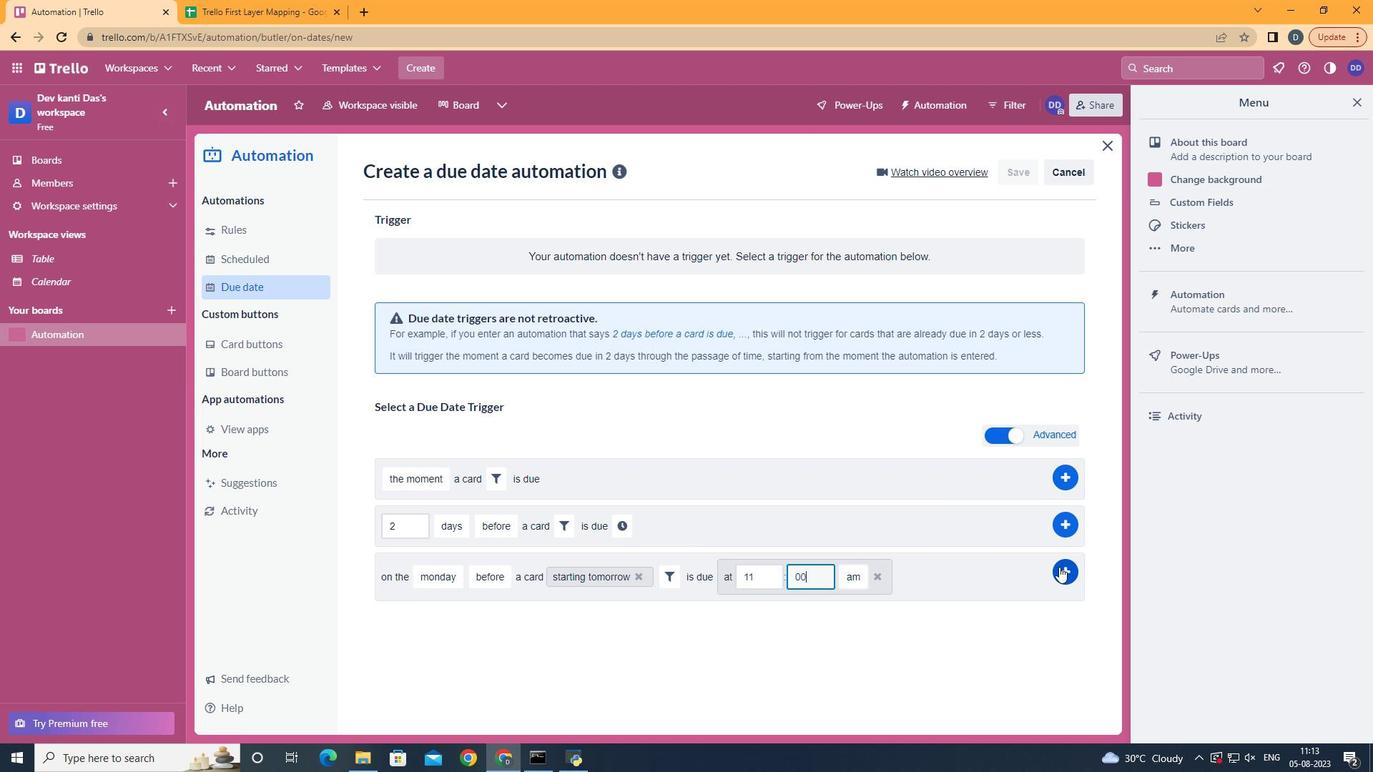 
Action: Mouse pressed left at (1046, 562)
Screenshot: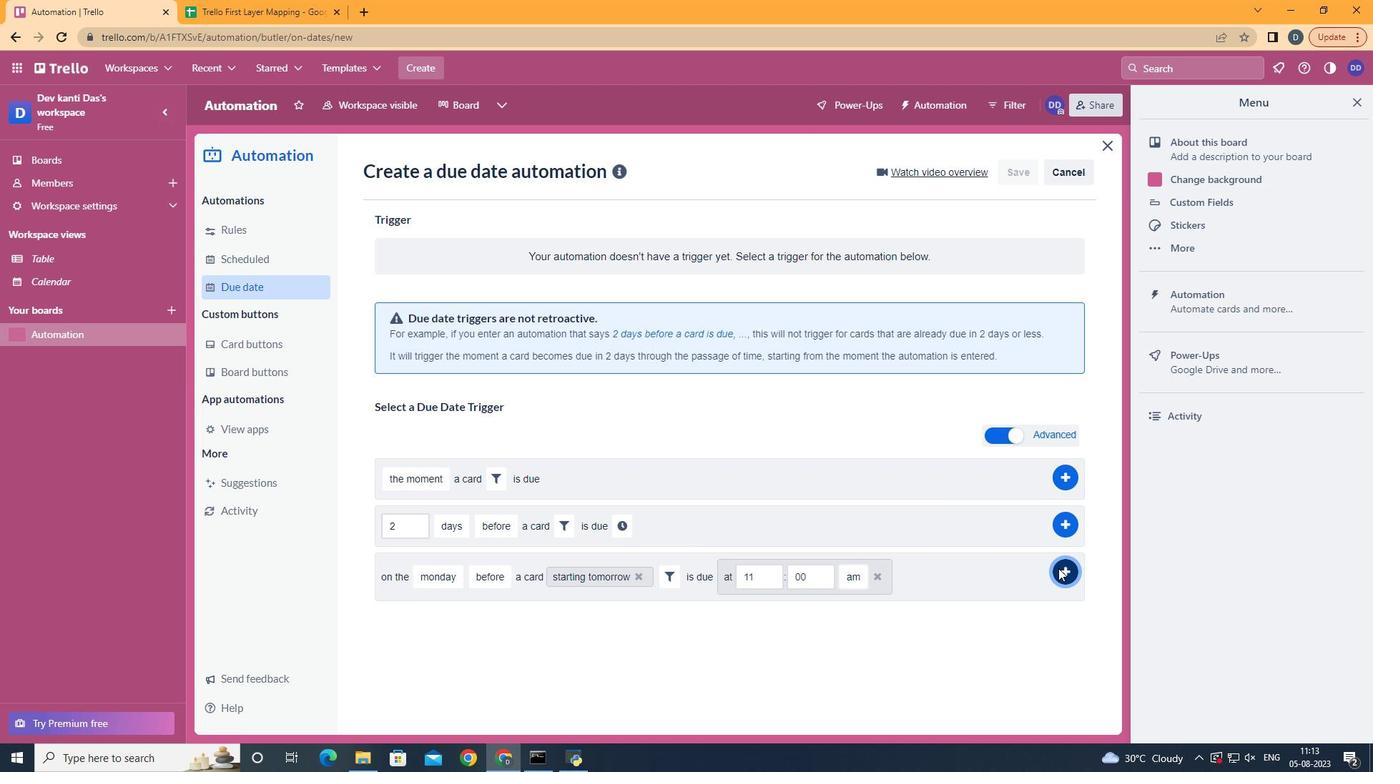 
Action: Mouse moved to (677, 297)
Screenshot: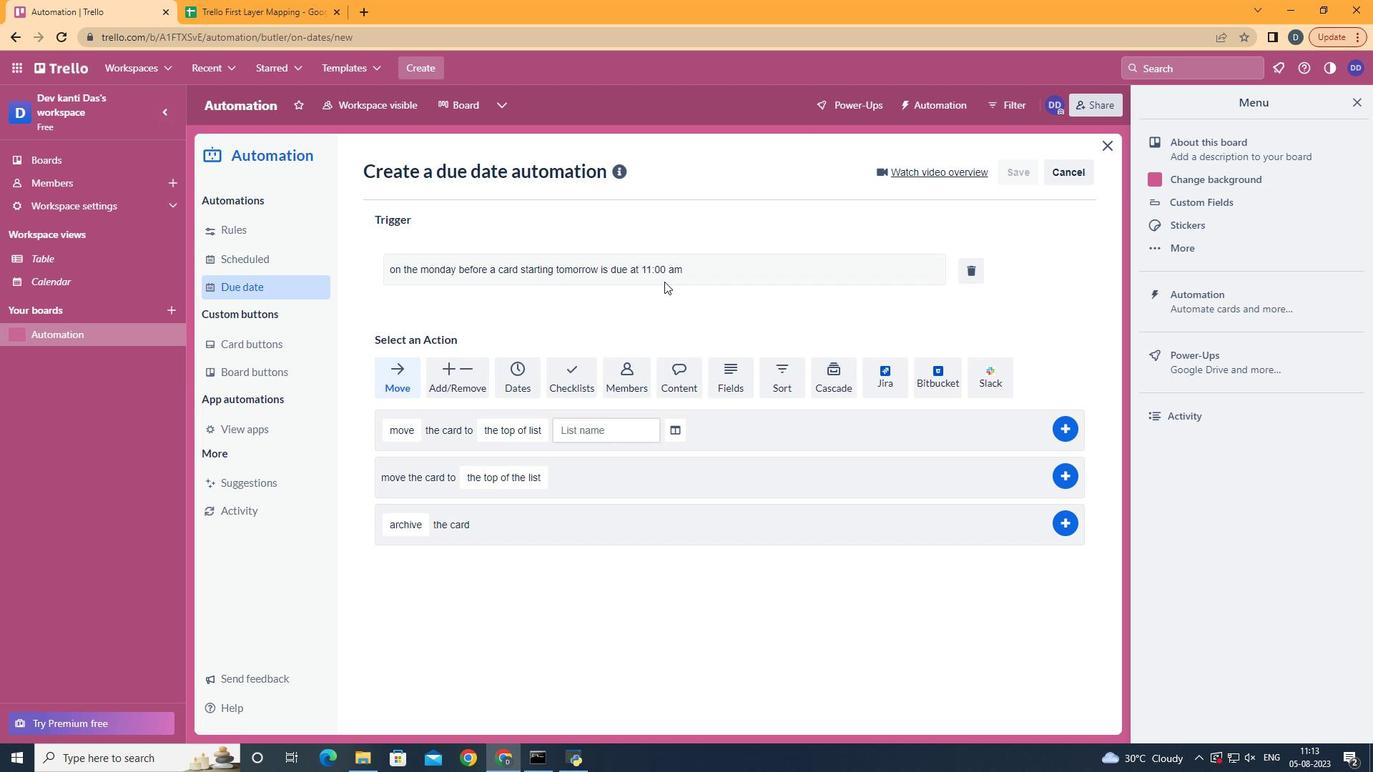 
